 Task: Create new invoice with Date Opened :30-Apr-23, Select Customer: Jasmine Unique Chinese, Terms: Payment Term 2. Make invoice entry for item-1 with Date: 30-Apr-23, Description: Hershey's Candy Bar Milk Chocolate , Action: Material, Income Account: Income:Sales, Quantity: 2, Unit Price: 5, Discount %: 10. Make entry for item-2 with Date: 30-Apr-23, Description: Hey You Up Pillows Valentine's Day Card_x000D_
, Action: Material, Income Account: Income:Sales, Quantity: 1, Unit Price: 6.3, Discount %: 5. Make entry for item-3 with Date: 30-Apr-23, Description: Oreo Mini_x000D_
, Action: Material, Income Account: Income:Sales, Quantity: 1, Unit Price: 7.3, Discount %: 7. Write Notes: 'Looking forward to serving you again.'. Post Invoice with Post Date: 30-Apr-23, Post to Accounts: Assets:Accounts Receivable. Pay / Process Payment with Transaction Date: 15-May-23, Amount: 21.774, Transfer Account: Checking Account. Print Invoice, display notes by going to Option, then go to Display Tab and check 'Invoice Notes'.
Action: Mouse pressed left at (146, 29)
Screenshot: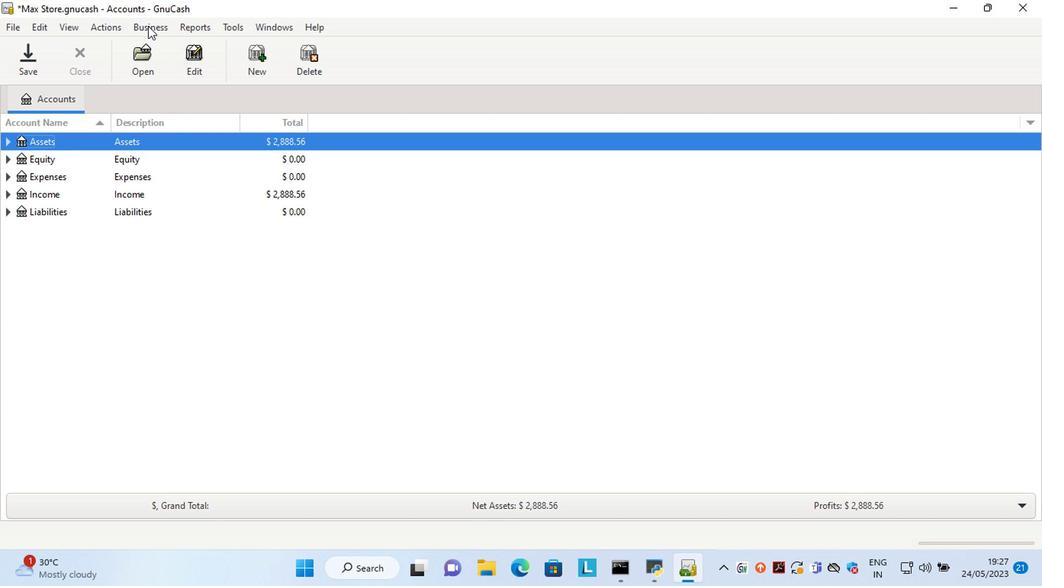 
Action: Mouse moved to (320, 105)
Screenshot: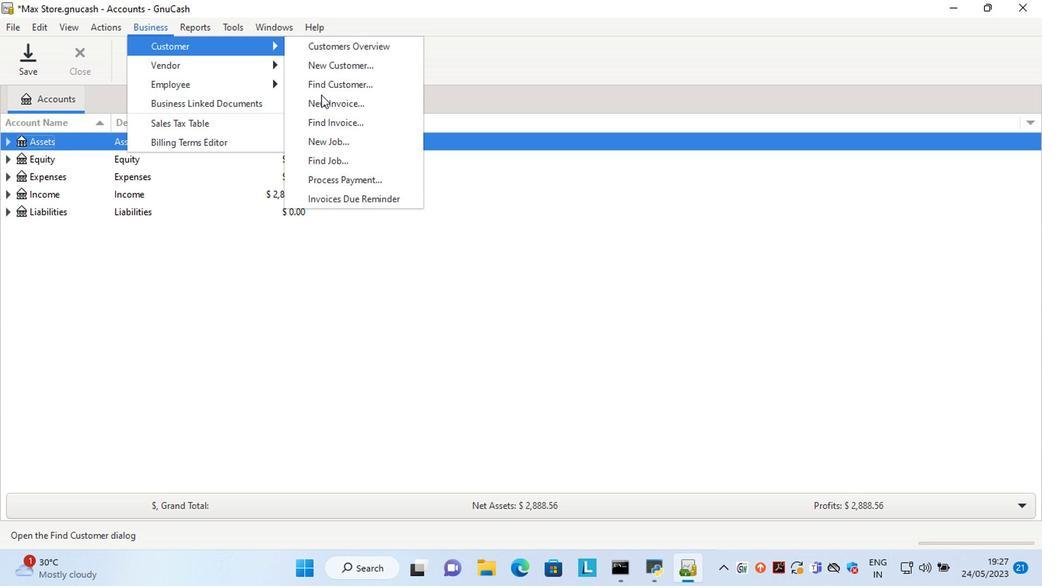 
Action: Mouse pressed left at (320, 105)
Screenshot: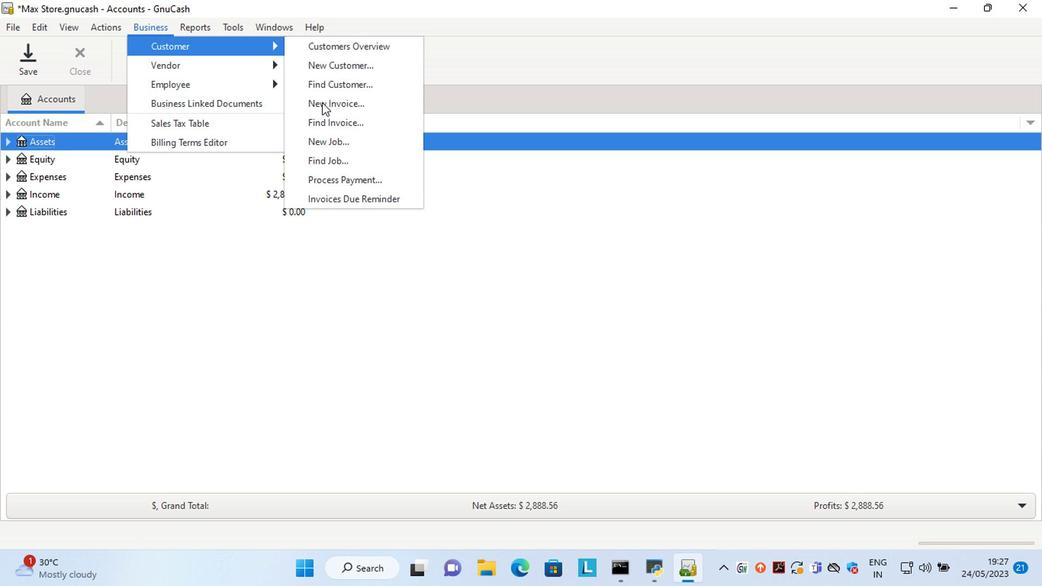 
Action: Mouse moved to (570, 233)
Screenshot: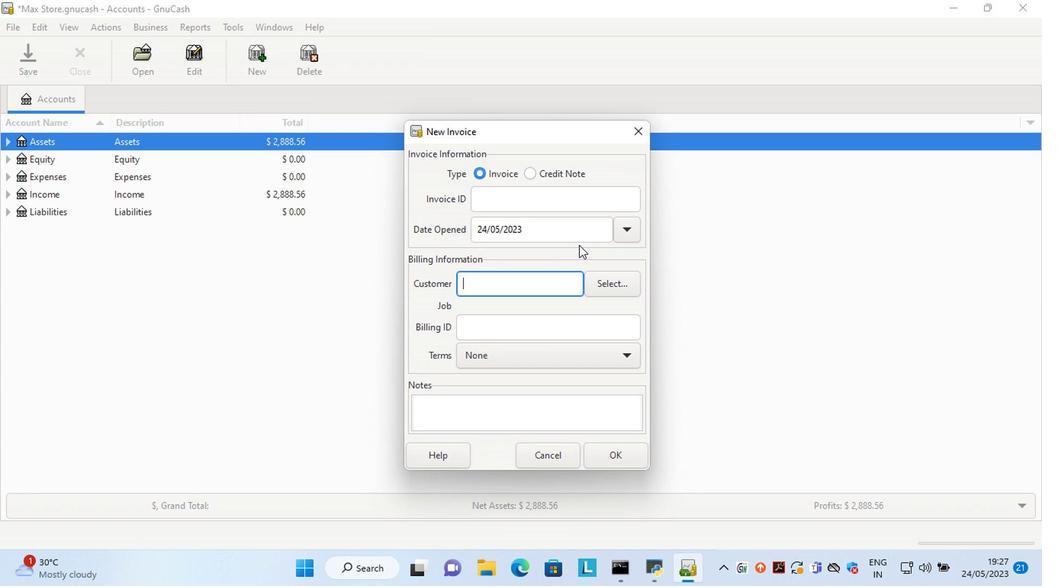 
Action: Mouse pressed left at (570, 233)
Screenshot: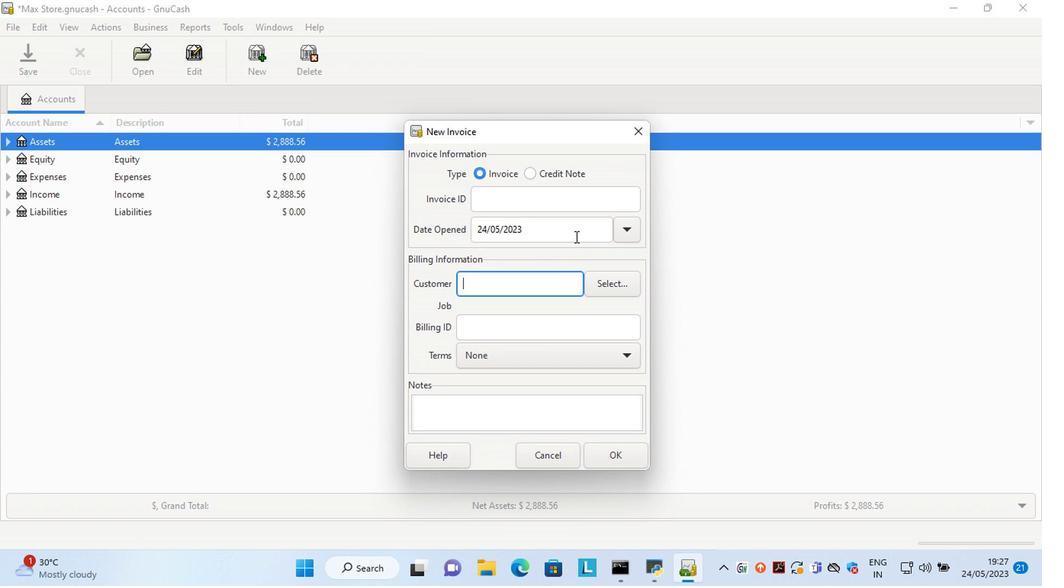 
Action: Key pressed <Key.left><Key.left><Key.left><Key.left><Key.left><Key.left><Key.left><Key.left><Key.left><Key.left><Key.left><Key.left><Key.left><Key.left><Key.left><Key.delete><Key.delete>30<Key.right><Key.right><Key.delete>4
Screenshot: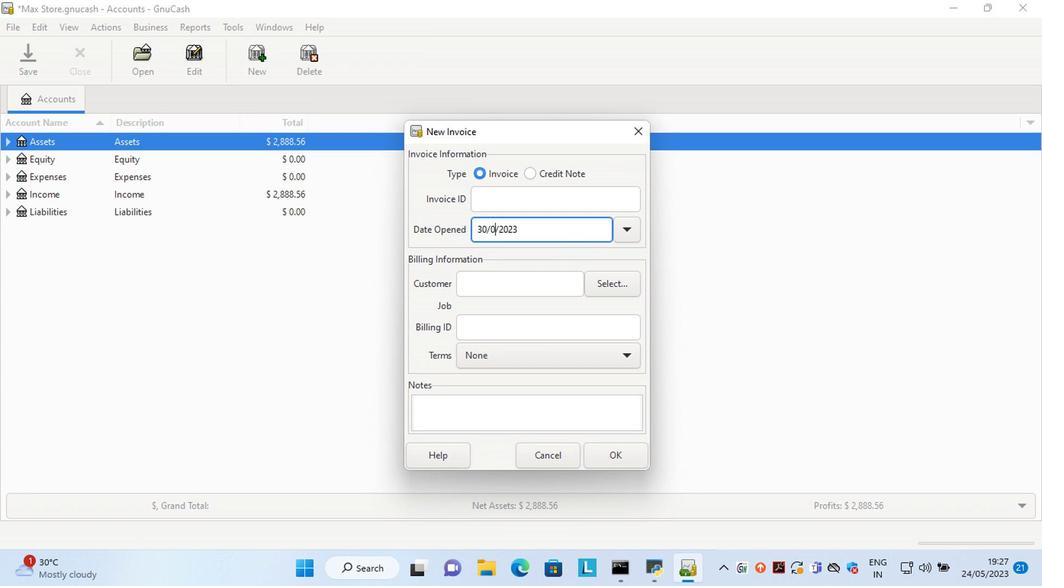 
Action: Mouse moved to (619, 284)
Screenshot: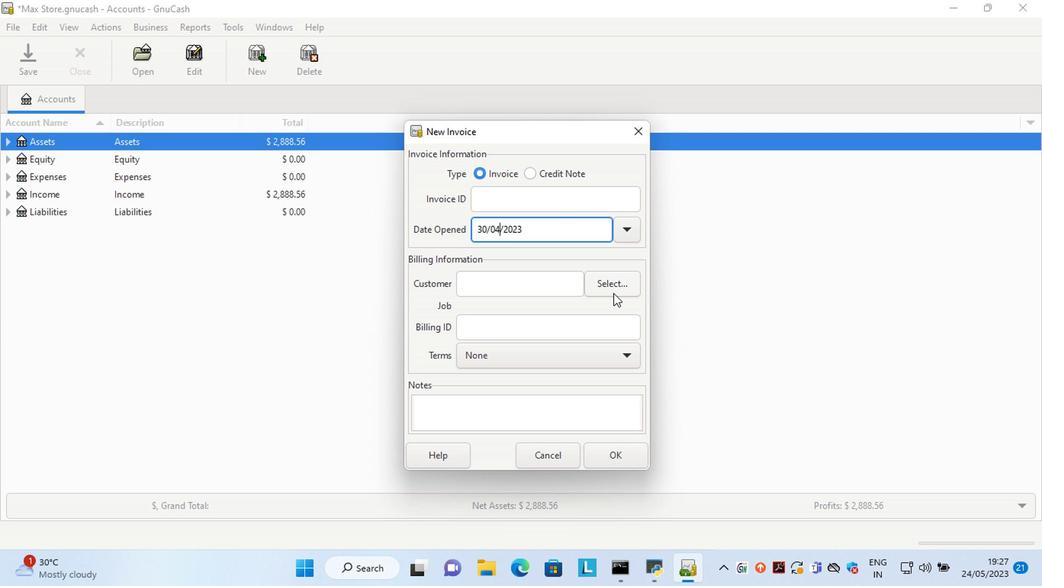 
Action: Mouse pressed left at (619, 284)
Screenshot: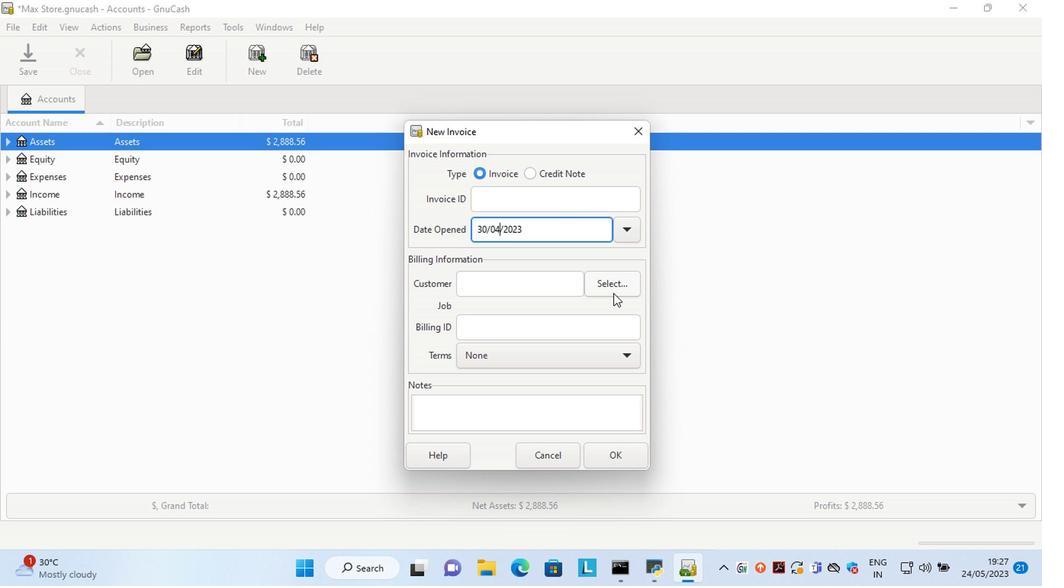 
Action: Mouse moved to (546, 265)
Screenshot: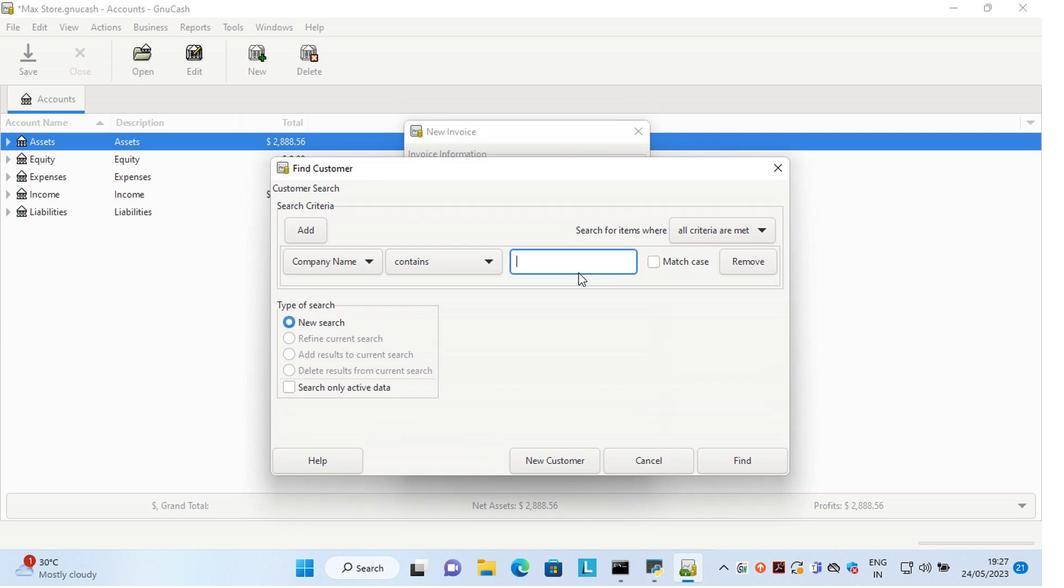 
Action: Mouse pressed left at (546, 265)
Screenshot: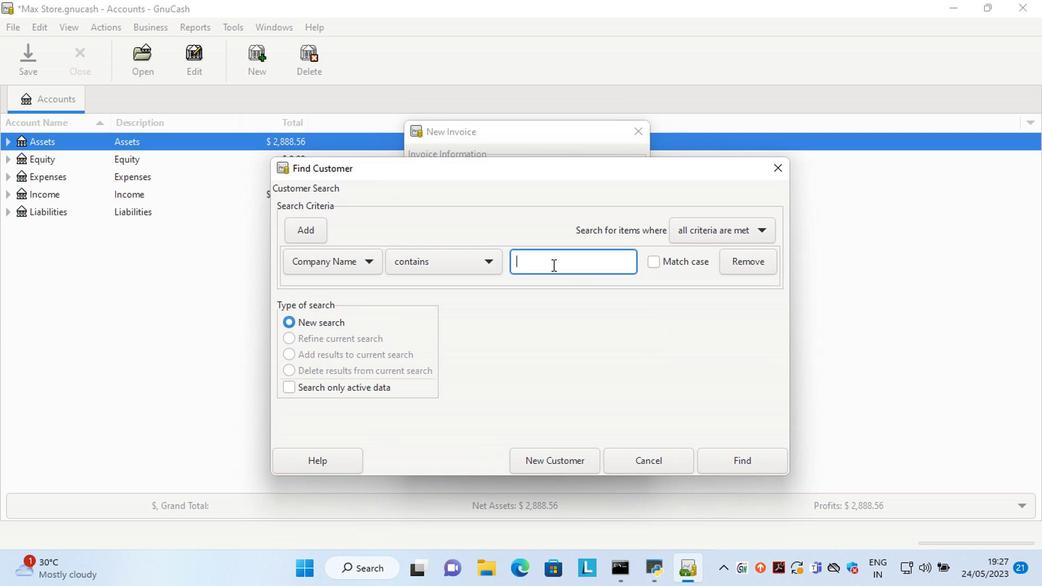
Action: Key pressed <Key.shift><Key.shift><Key.shift><Key.shift>Jasmine
Screenshot: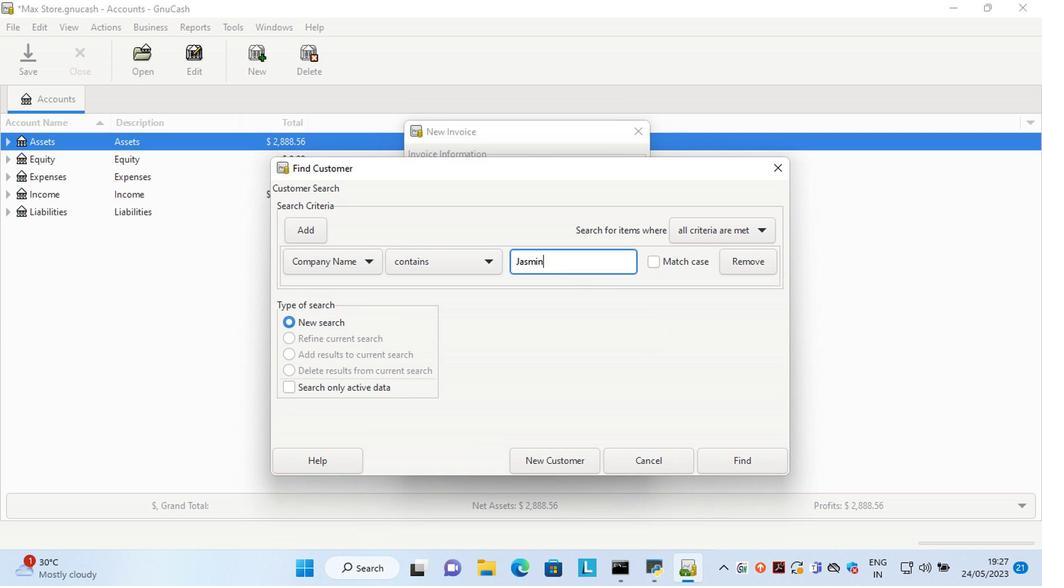 
Action: Mouse moved to (732, 461)
Screenshot: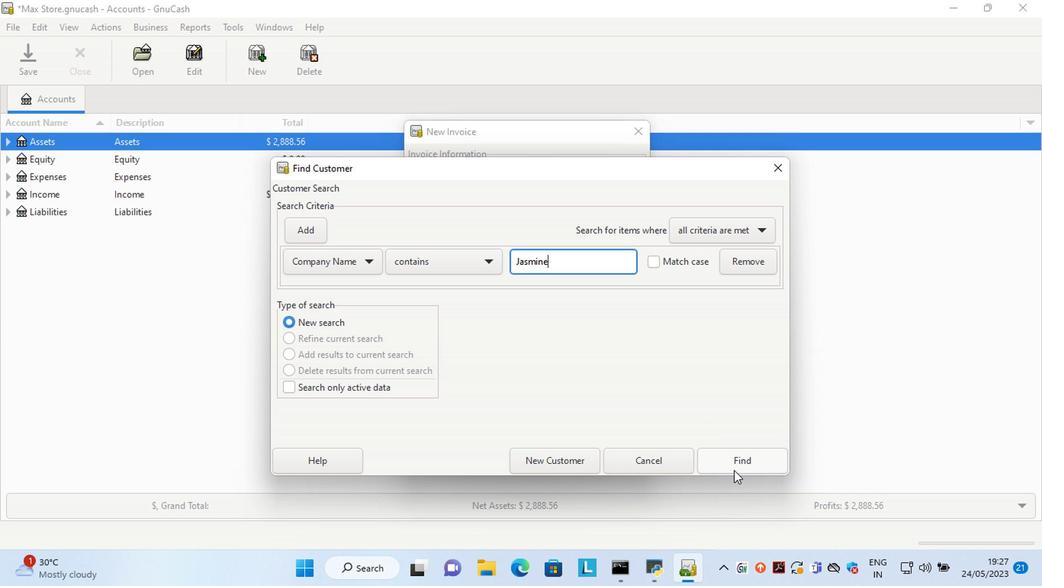 
Action: Mouse pressed left at (732, 461)
Screenshot: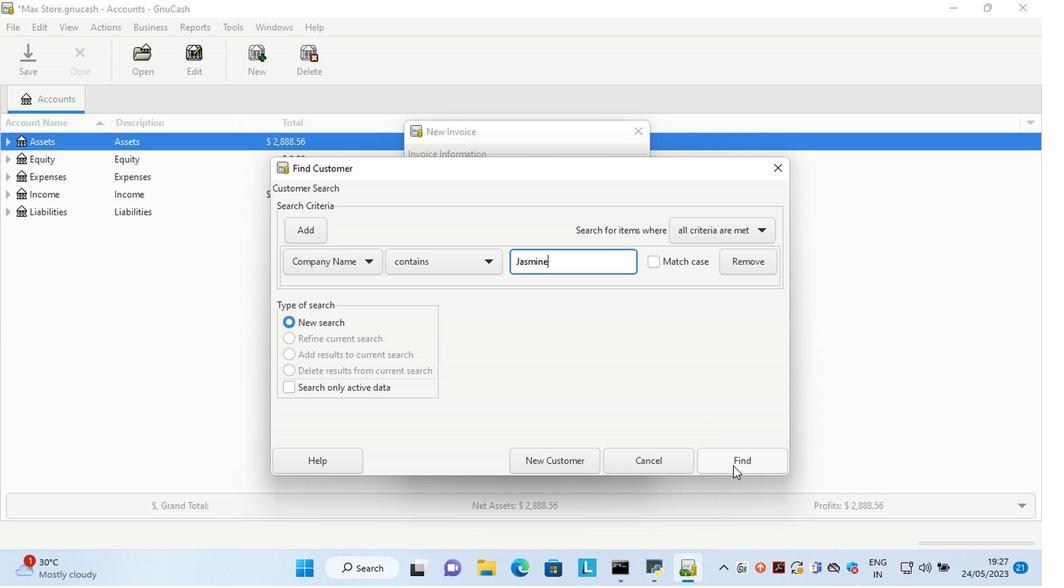 
Action: Mouse moved to (555, 306)
Screenshot: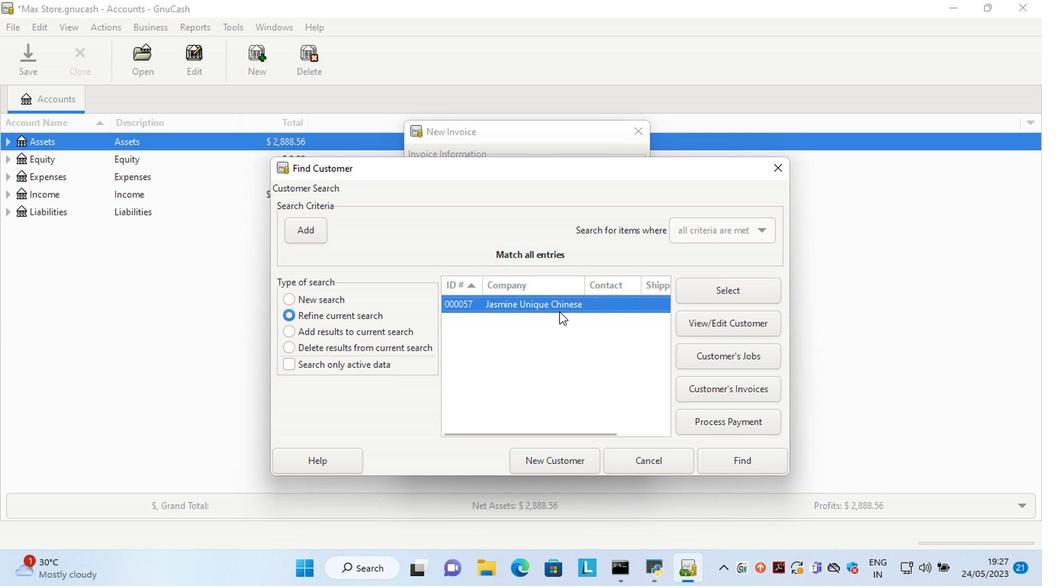 
Action: Mouse pressed left at (555, 306)
Screenshot: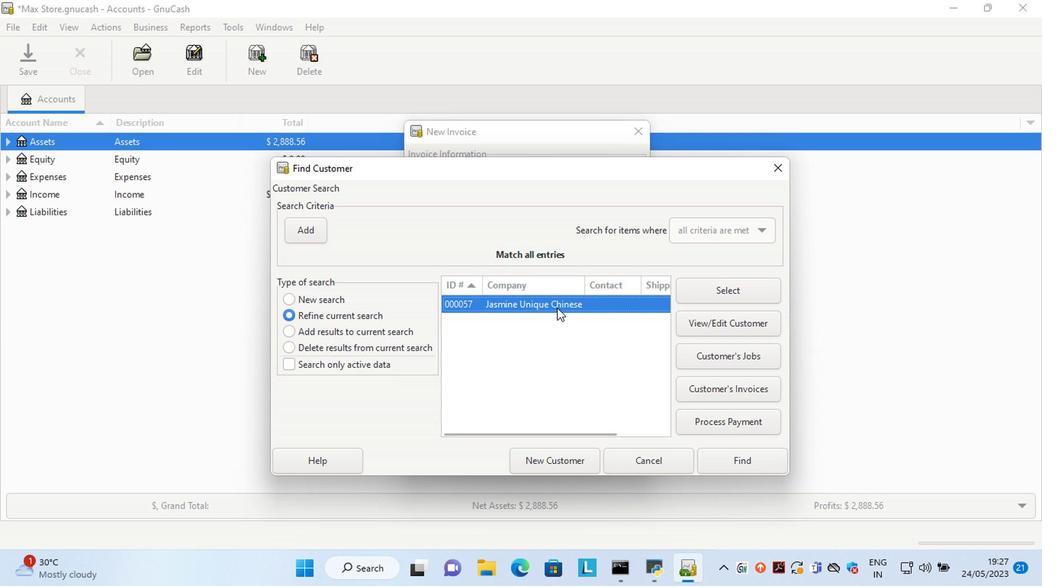 
Action: Mouse pressed left at (555, 306)
Screenshot: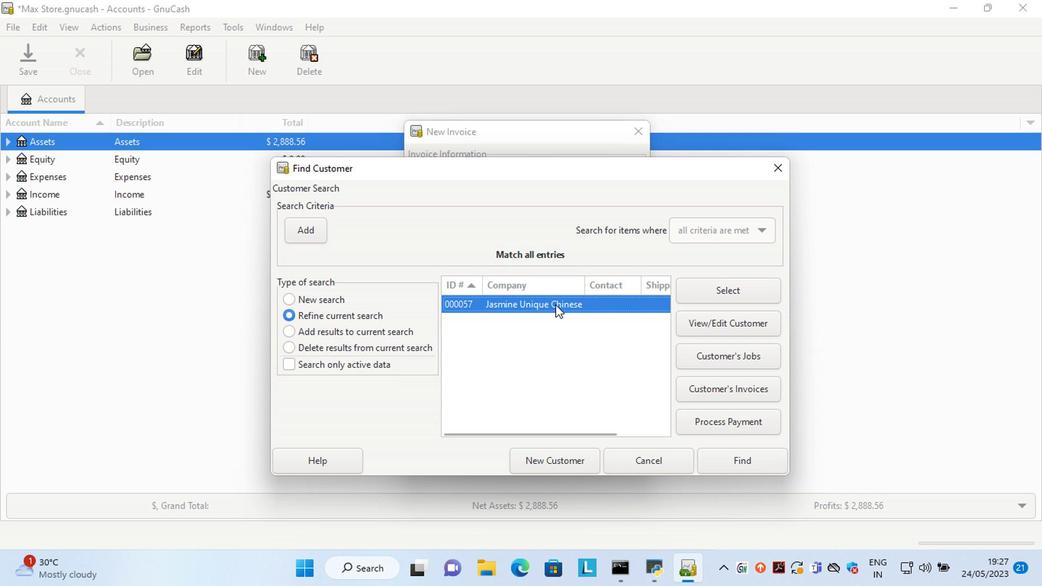 
Action: Mouse moved to (529, 369)
Screenshot: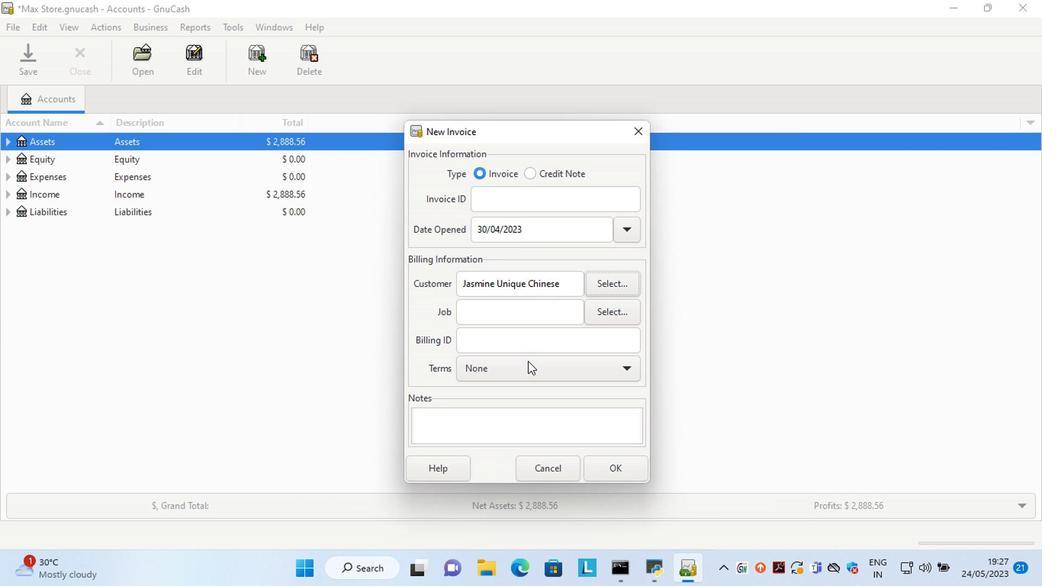 
Action: Mouse pressed left at (529, 369)
Screenshot: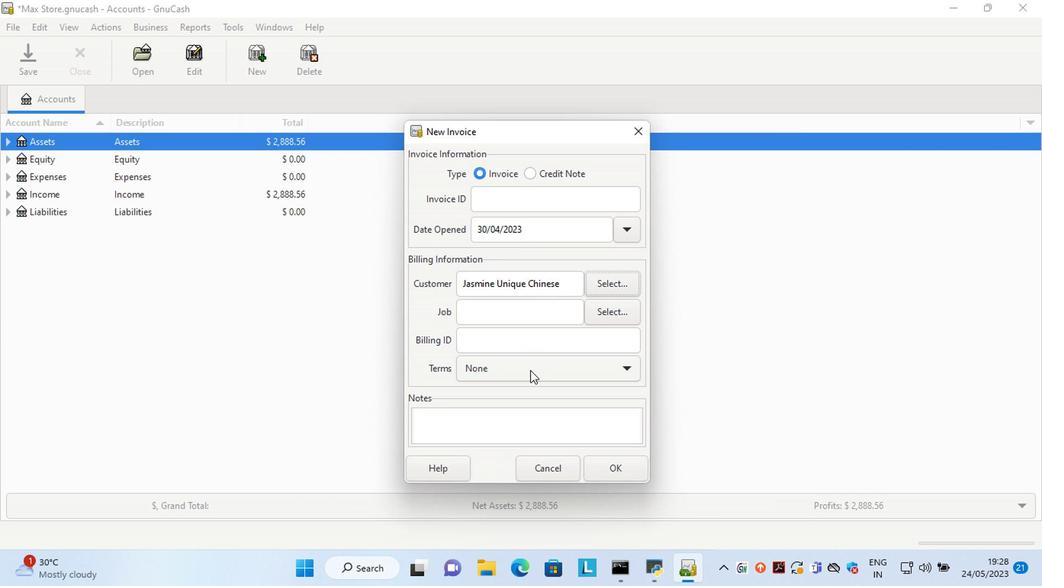 
Action: Mouse moved to (517, 418)
Screenshot: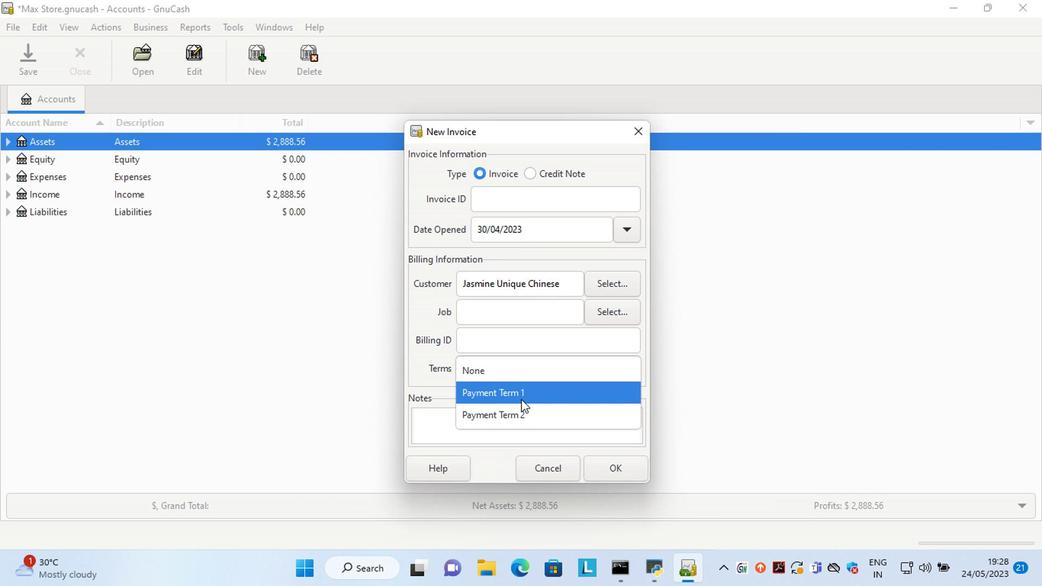 
Action: Mouse pressed left at (517, 418)
Screenshot: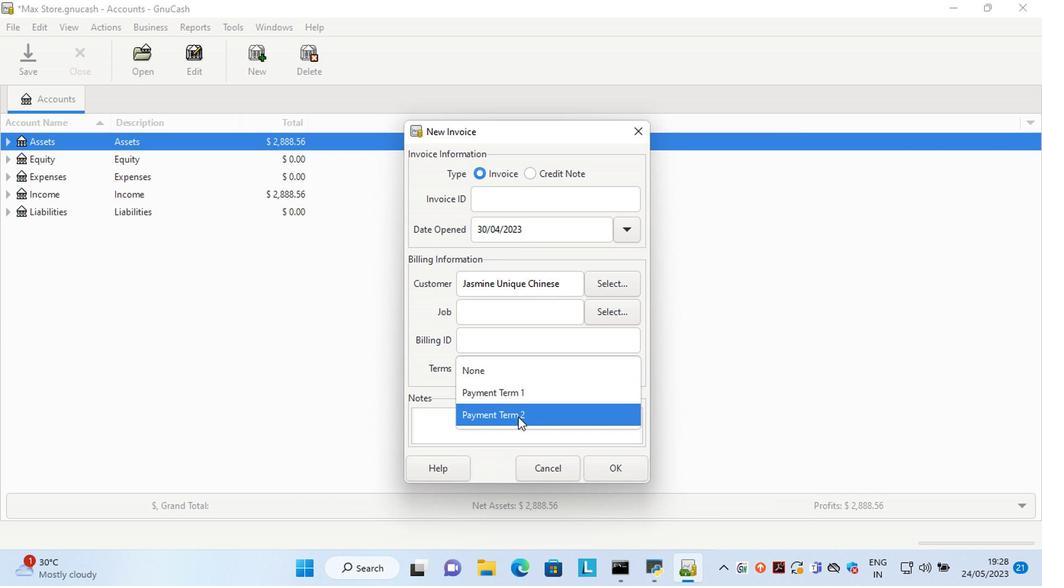 
Action: Mouse moved to (599, 463)
Screenshot: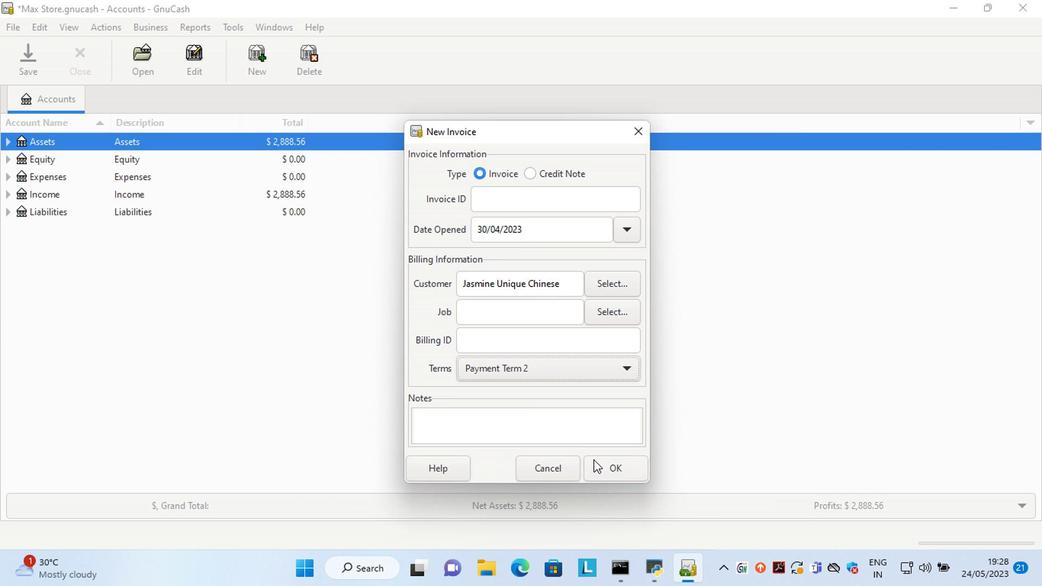 
Action: Mouse pressed left at (599, 463)
Screenshot: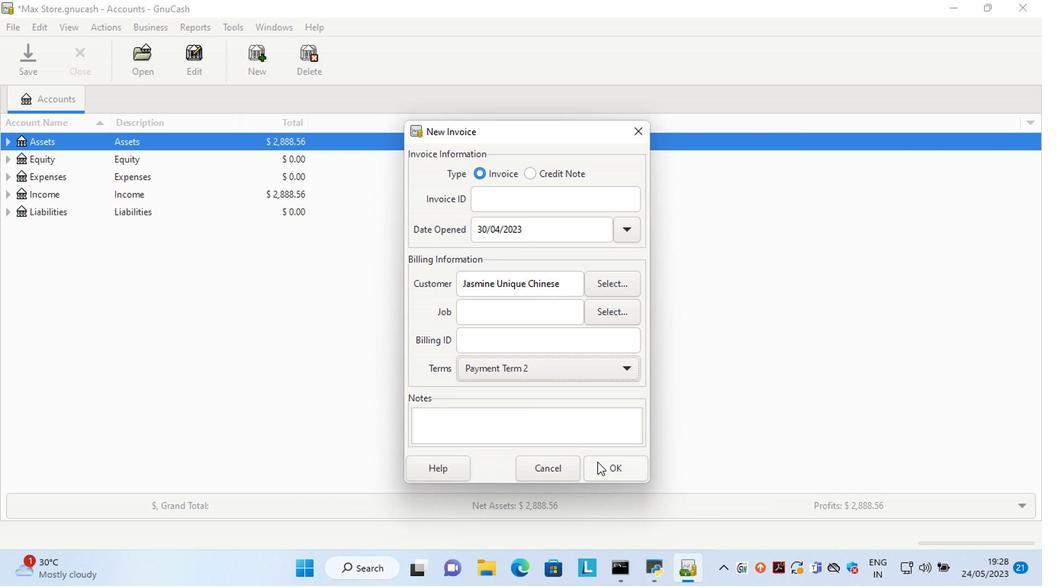 
Action: Mouse moved to (332, 355)
Screenshot: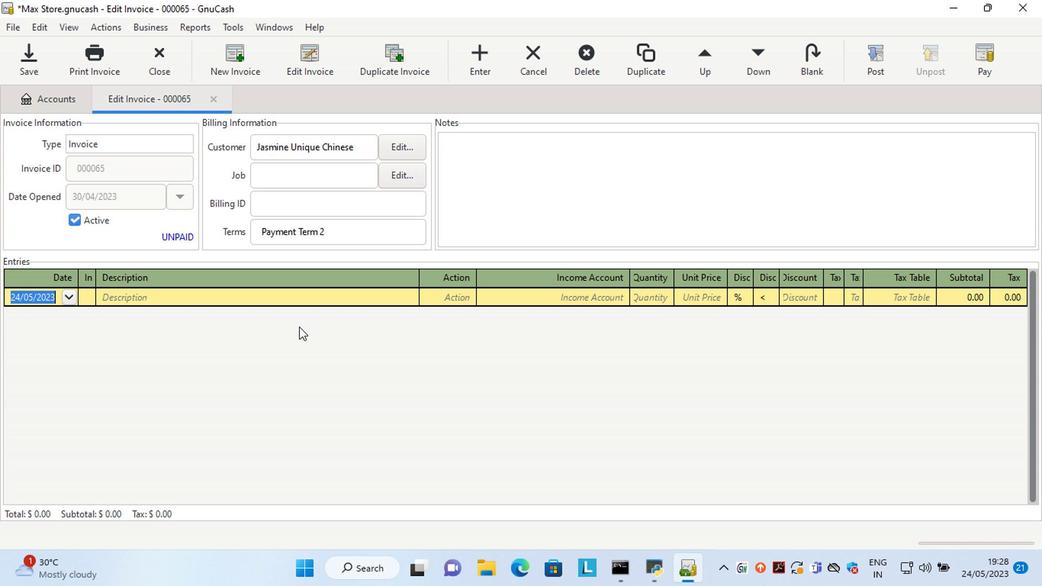 
Action: Key pressed <Key.left><Key.delete>
Screenshot: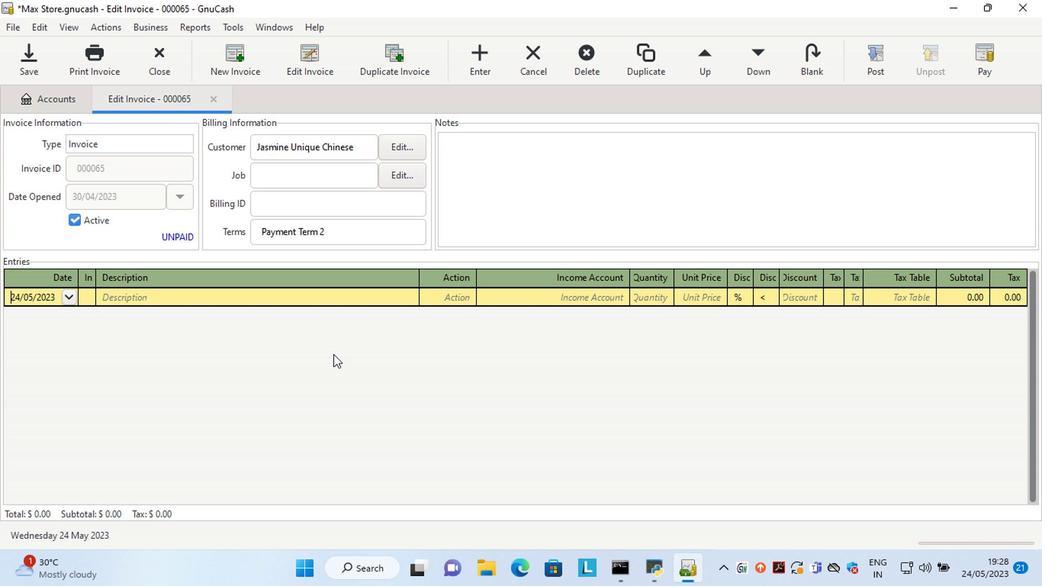 
Action: Mouse moved to (333, 355)
Screenshot: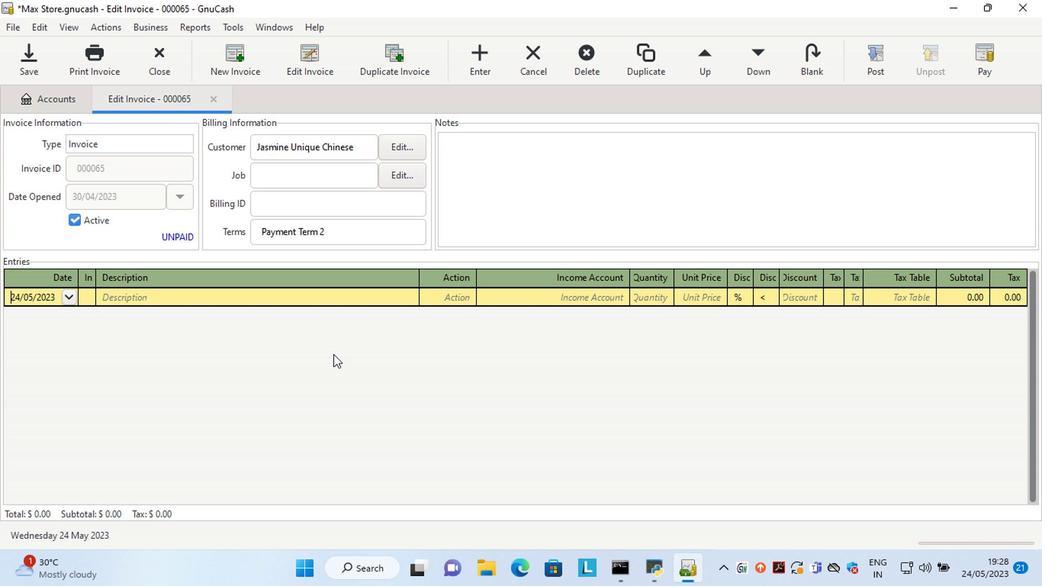 
Action: Key pressed <Key.delete>30<Key.right><Key.right><Key.delete>4<Key.tab><Key.shift>Hershey's<Key.space><Key.shift>Candy<Key.space><Key.shift>Bar<Key.space><Key.shift>Milk<Key.space><Key.shift>Chocolate<Key.tab>ma<Key.tab>sale<Key.tab>2<Key.tab>5<Key.tab>
Screenshot: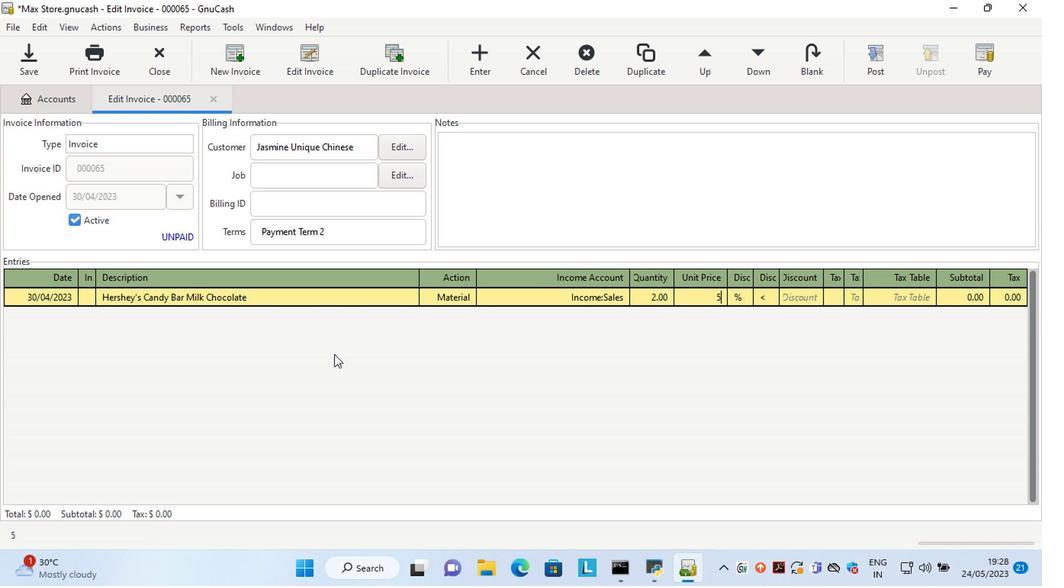 
Action: Mouse moved to (760, 301)
Screenshot: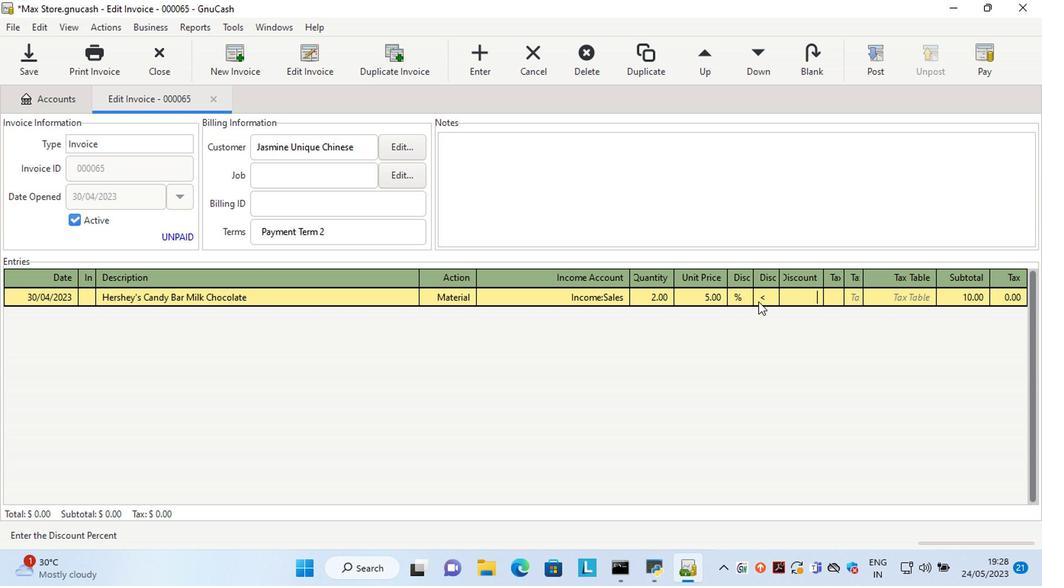 
Action: Mouse pressed left at (760, 301)
Screenshot: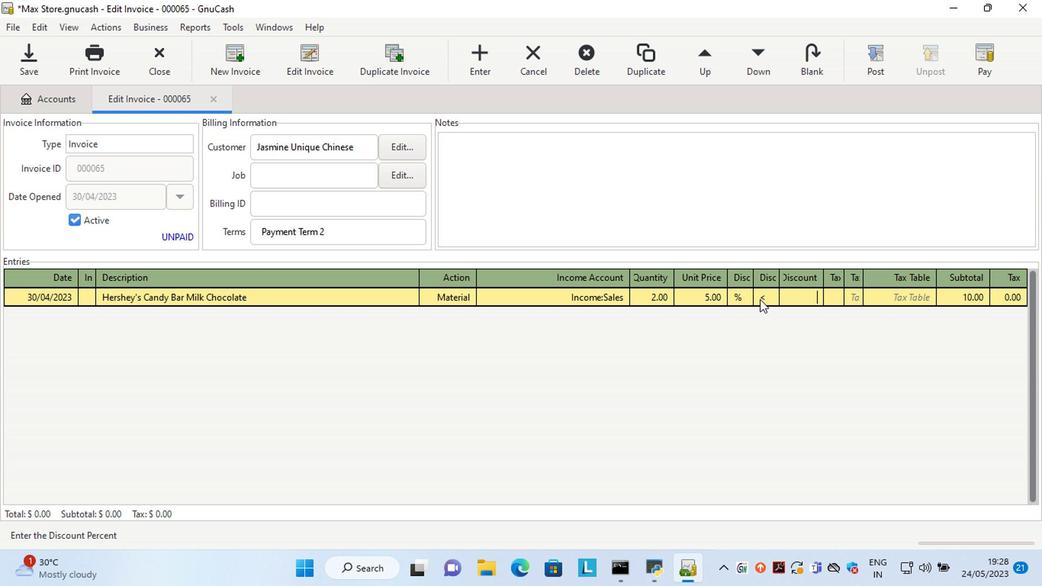 
Action: Mouse moved to (803, 299)
Screenshot: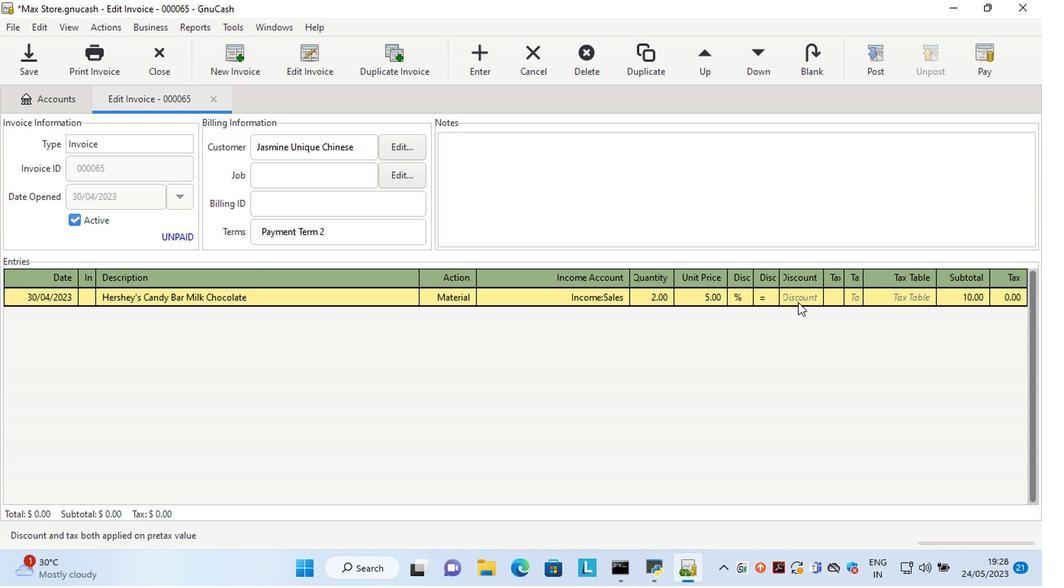 
Action: Mouse pressed left at (803, 299)
Screenshot: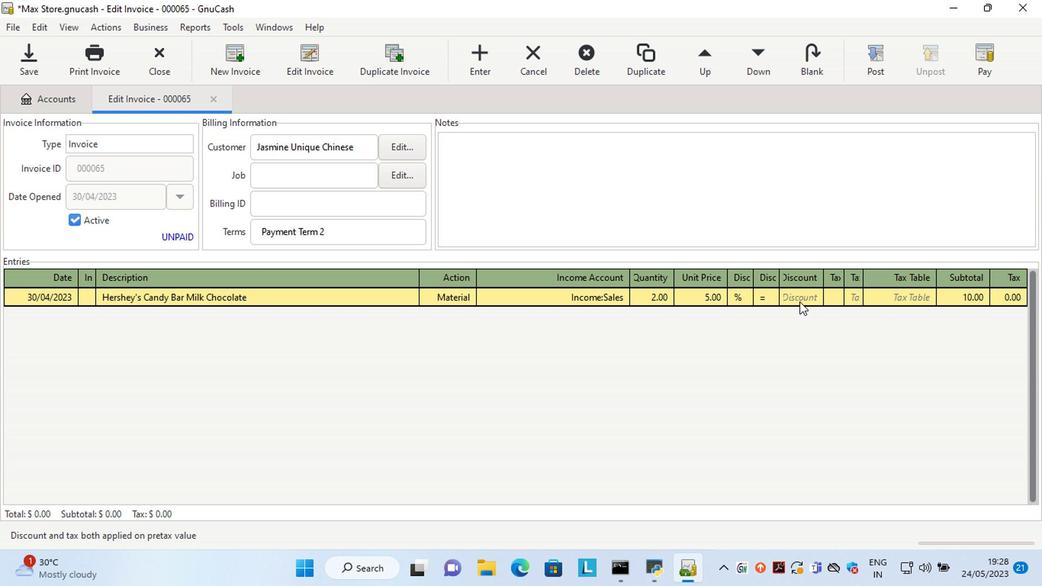 
Action: Key pressed 10<Key.tab><Key.tab><Key.shift>Hey<Key.space><Key.shift>You<Key.space><Key.shift>Up<Key.space><Key.shift>Pillows<Key.space><Key.shift>Valentine's<Key.space><Key.shift>Day<Key.space><Key.shift>Card<Key.tab>ma<Key.tab>in<Key.backspace><Key.backspace><Key.backspace>sale<Key.tab>1<Key.tab>6.30<Key.tab>
Screenshot: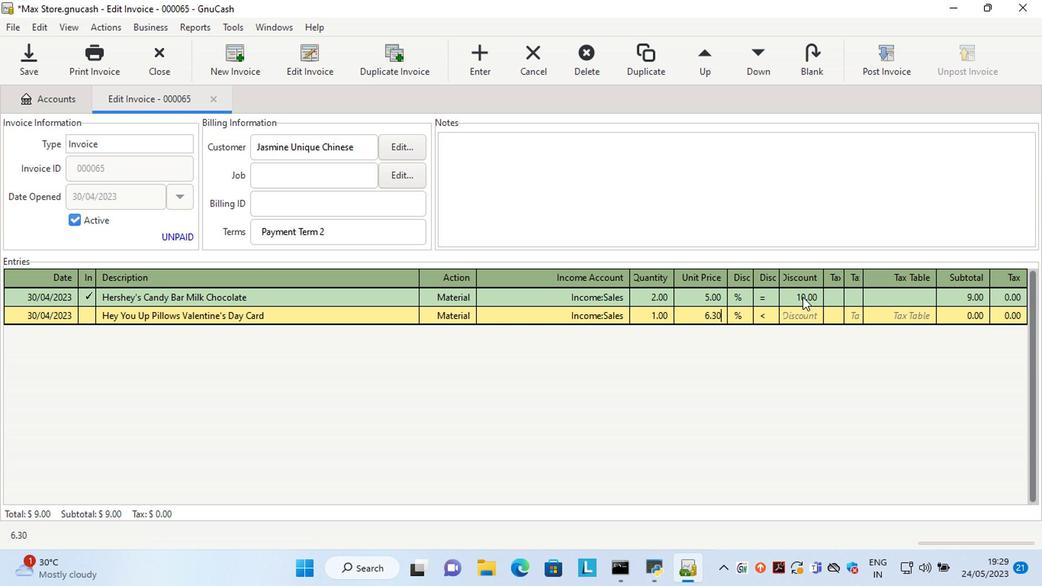 
Action: Mouse moved to (770, 316)
Screenshot: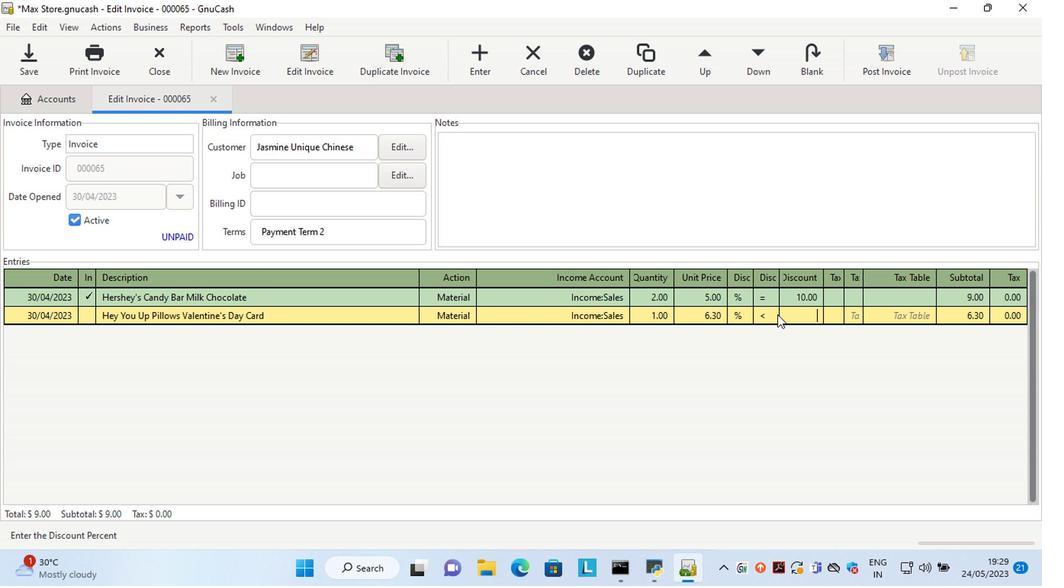 
Action: Mouse pressed left at (770, 316)
Screenshot: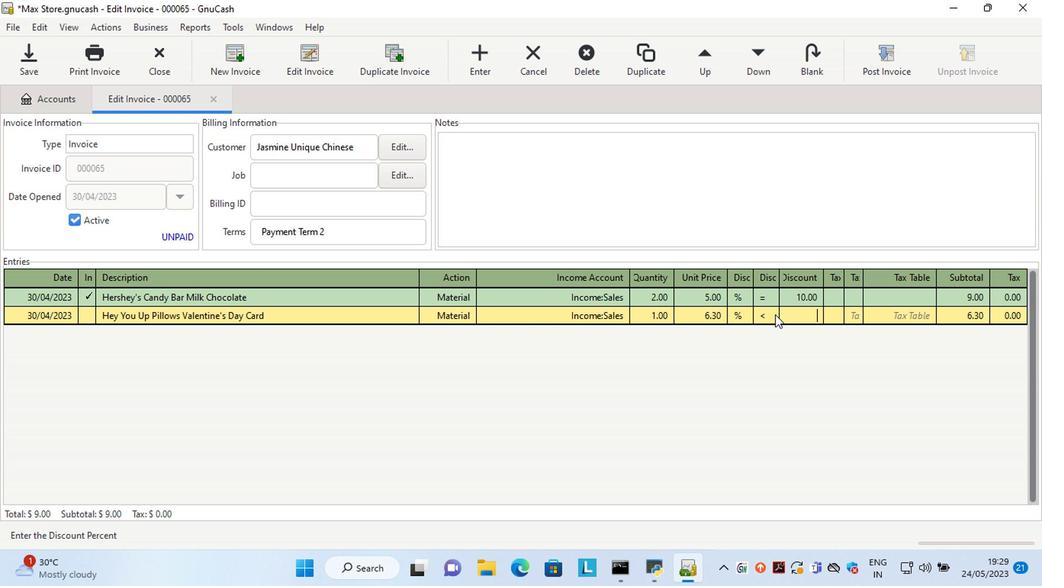
Action: Mouse moved to (796, 313)
Screenshot: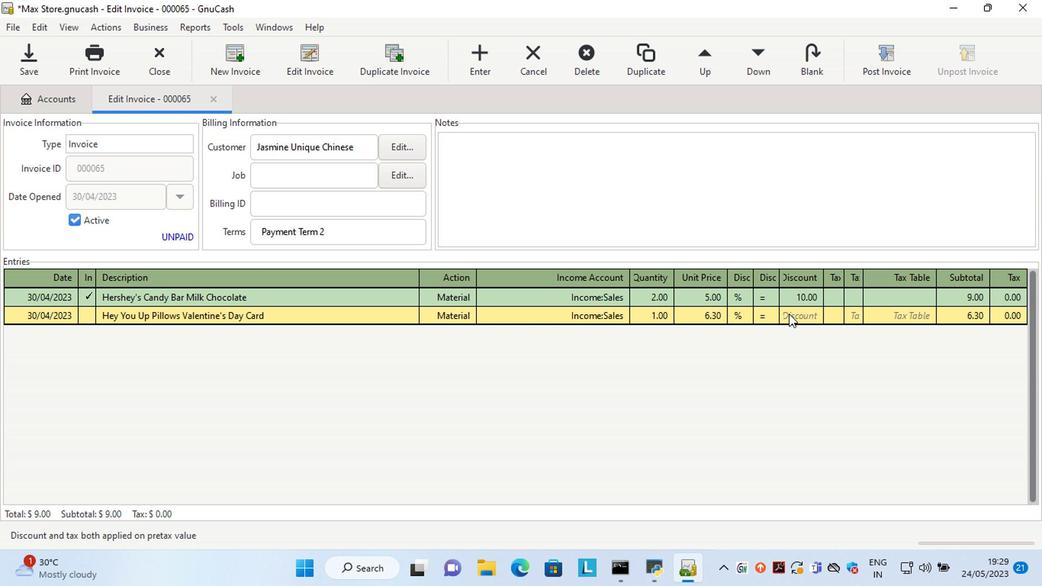 
Action: Mouse pressed left at (796, 313)
Screenshot: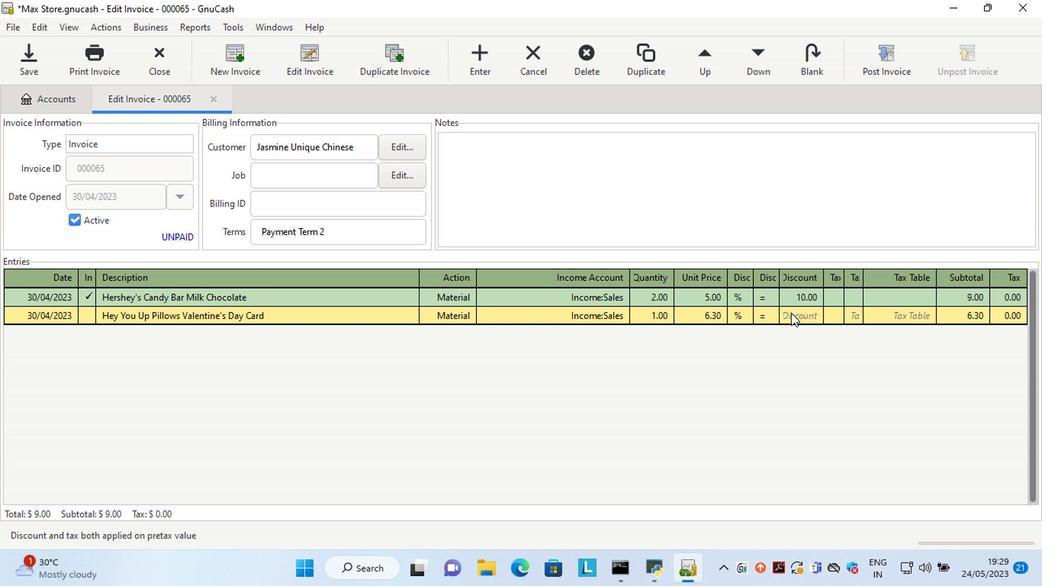 
Action: Key pressed 5<Key.tab><Key.tab><Key.shift>Oreo<Key.space><Key.shift>Mini<Key.tab>ma<Key.tab>sale<Key.tab>1<Key.tab>7.3<Key.tab>
Screenshot: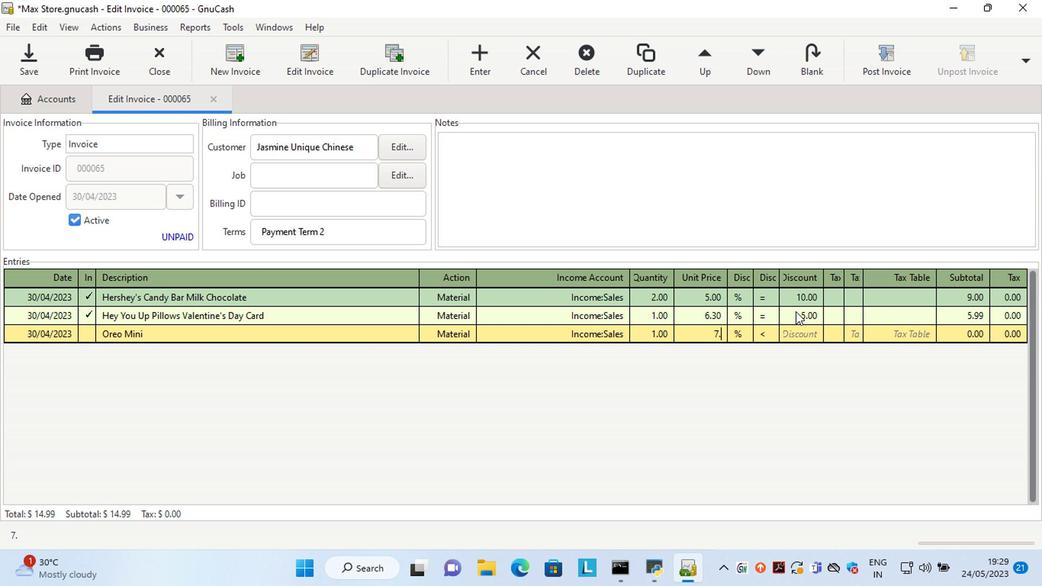 
Action: Mouse moved to (769, 339)
Screenshot: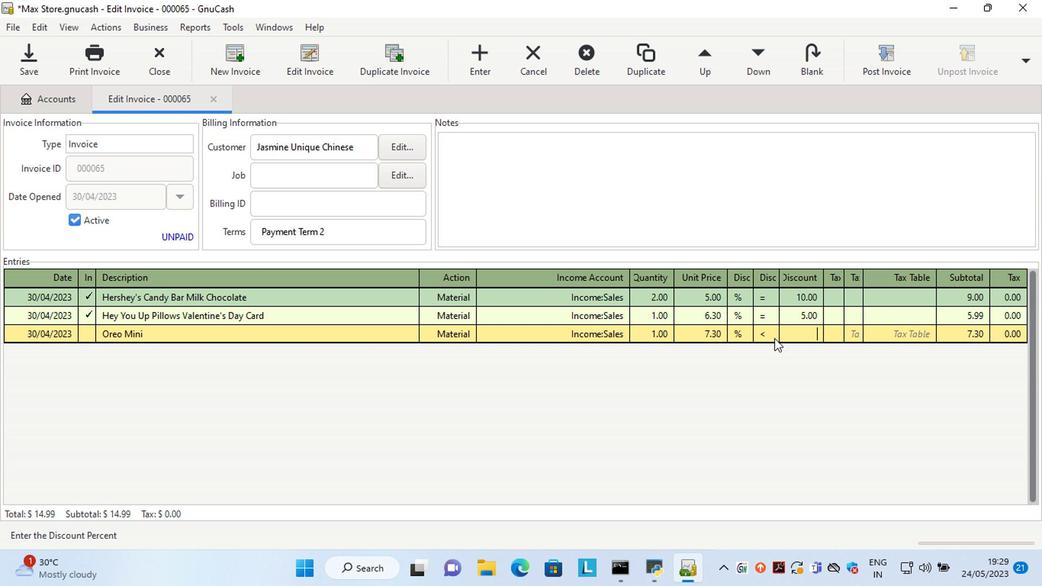 
Action: Mouse pressed left at (769, 339)
Screenshot: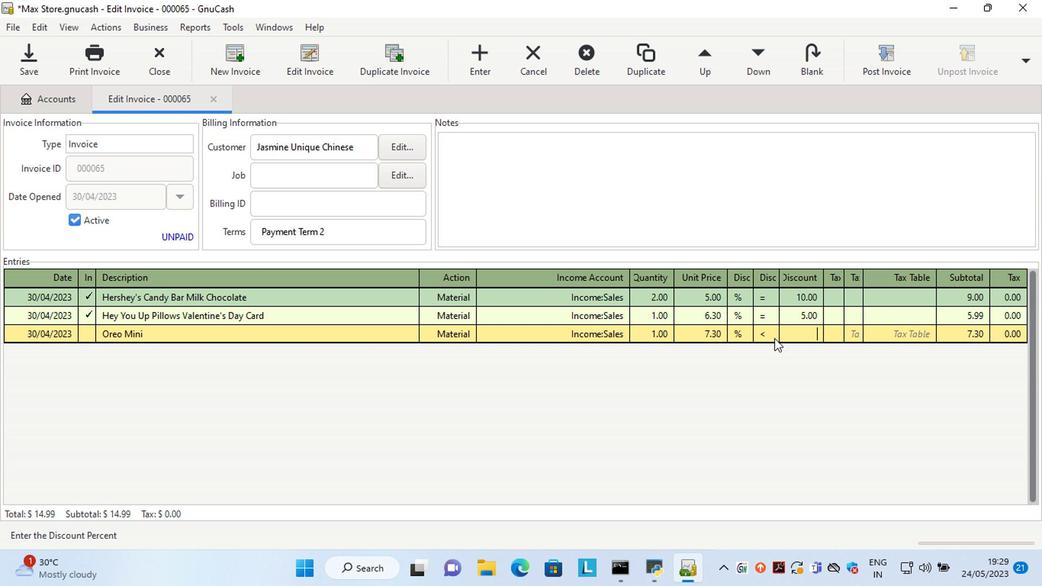 
Action: Mouse moved to (787, 332)
Screenshot: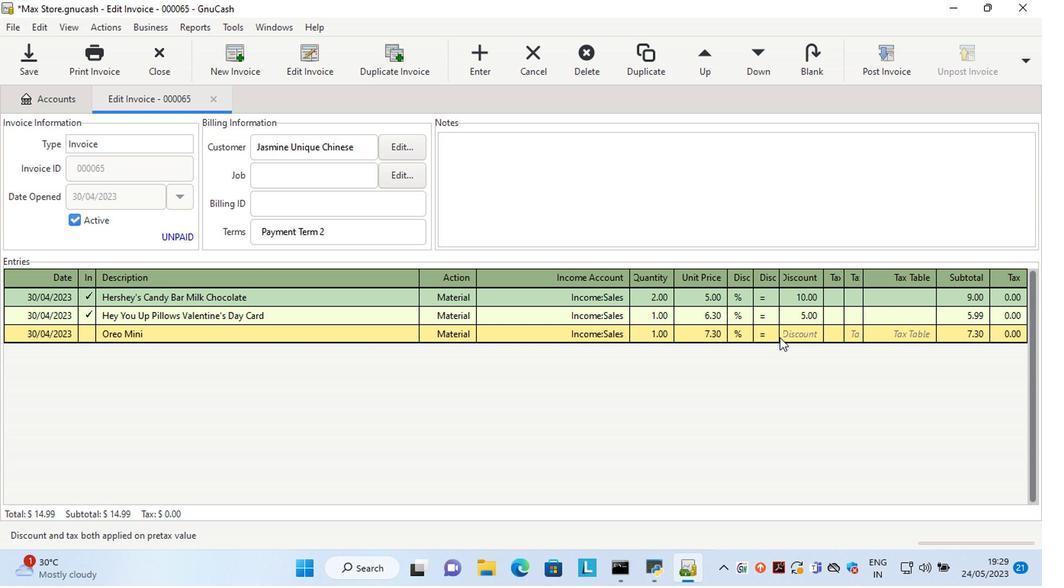 
Action: Mouse pressed left at (787, 332)
Screenshot: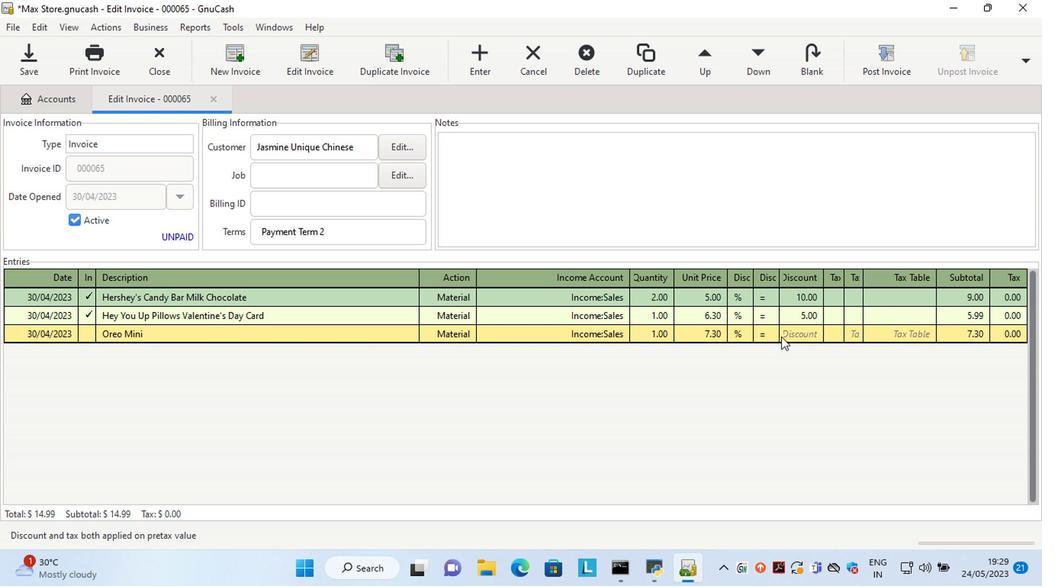 
Action: Key pressed 7<Key.tab>
Screenshot: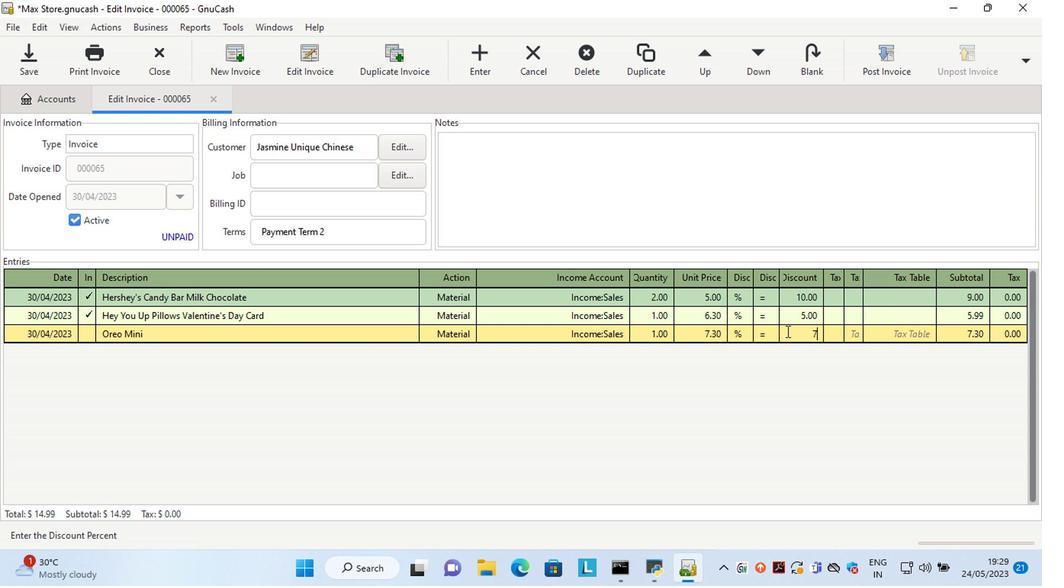 
Action: Mouse moved to (505, 183)
Screenshot: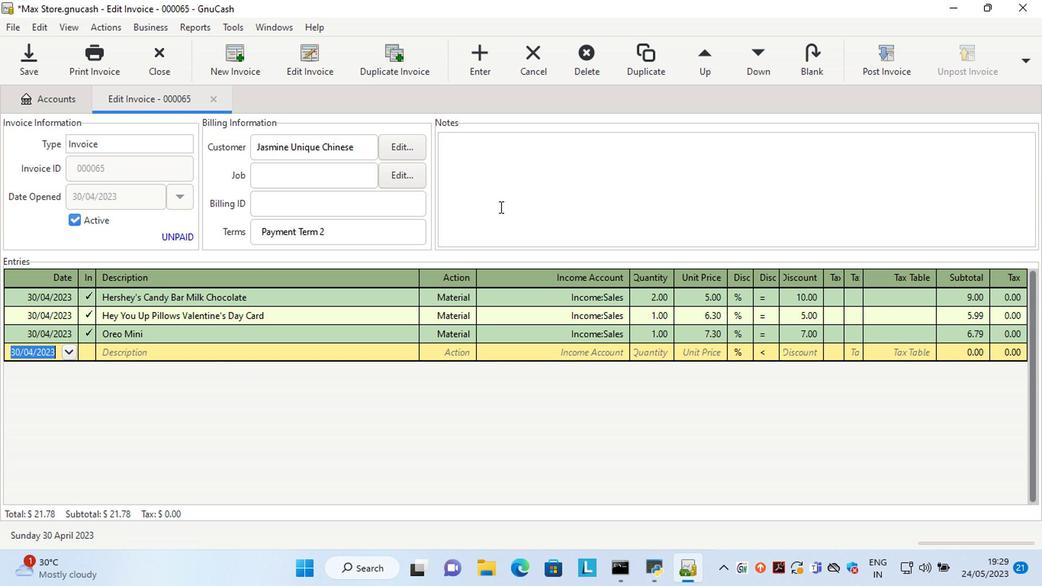 
Action: Mouse pressed left at (505, 183)
Screenshot: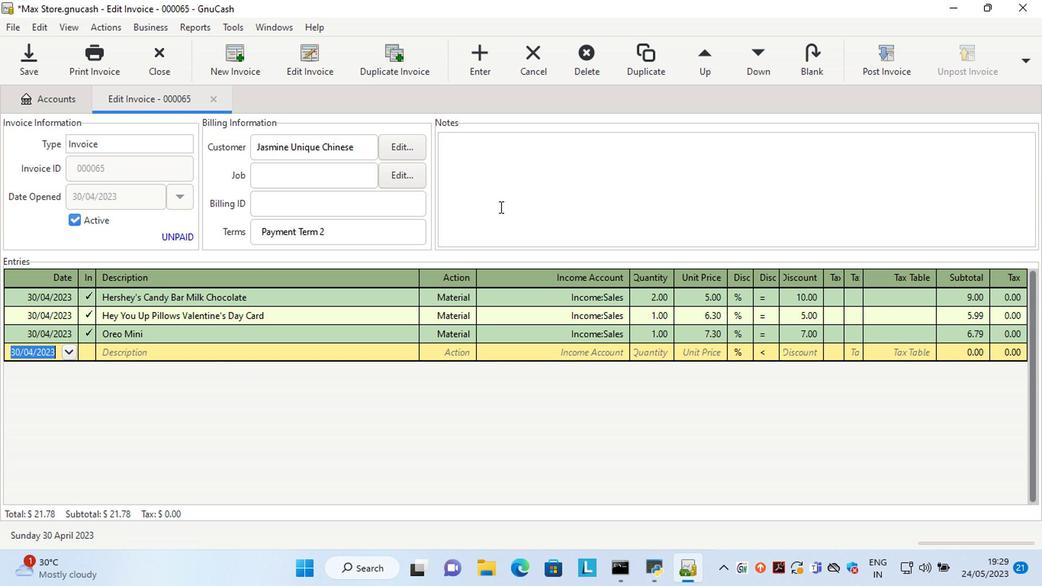 
Action: Key pressed <Key.shift>Looking<Key.space>forwad<Key.backspace>rd<Key.space>to<Key.space>serving<Key.space>you<Key.space>again.
Screenshot: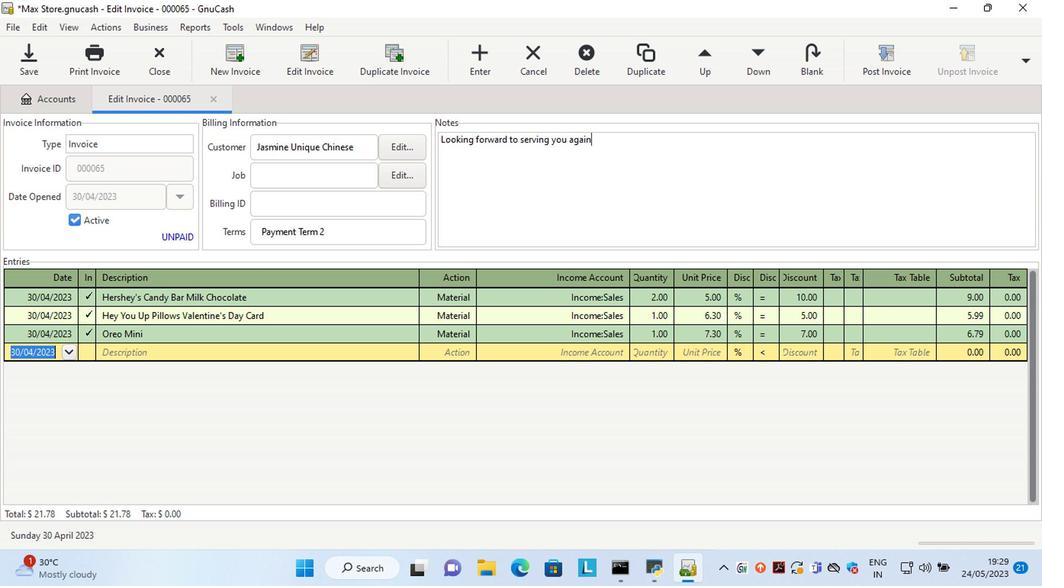 
Action: Mouse moved to (890, 67)
Screenshot: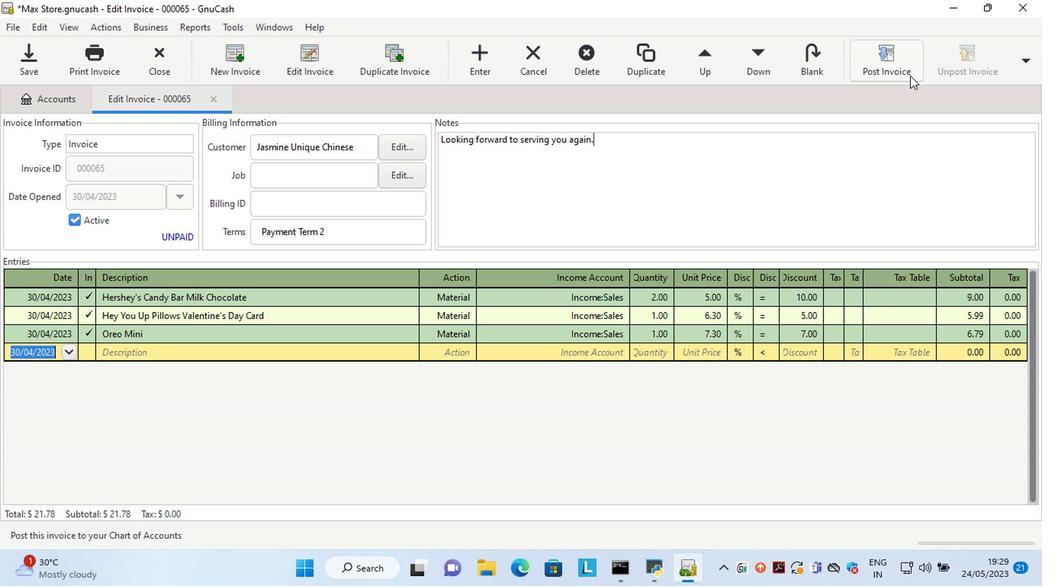 
Action: Mouse pressed left at (890, 67)
Screenshot: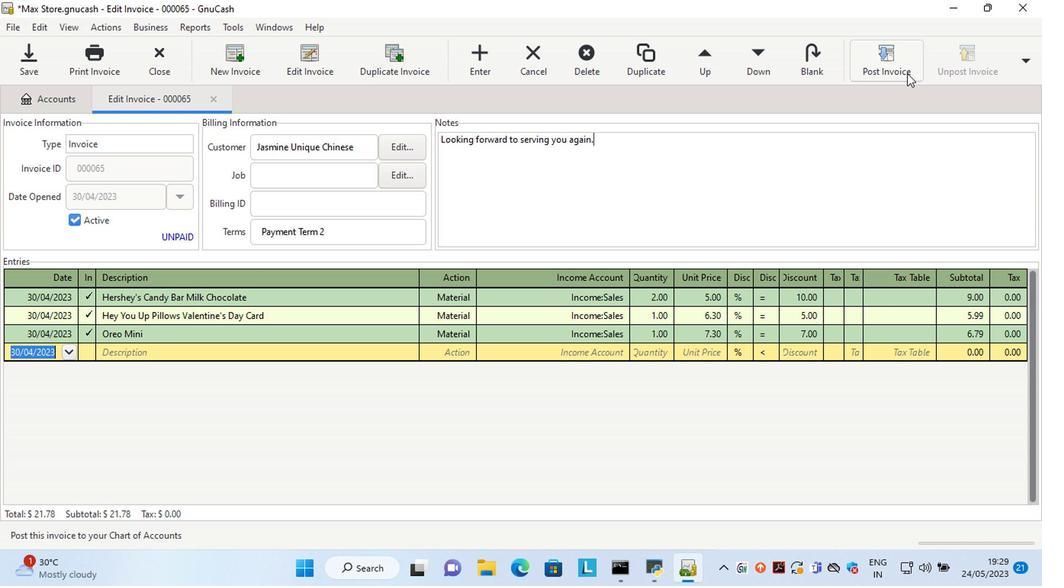 
Action: Mouse moved to (541, 248)
Screenshot: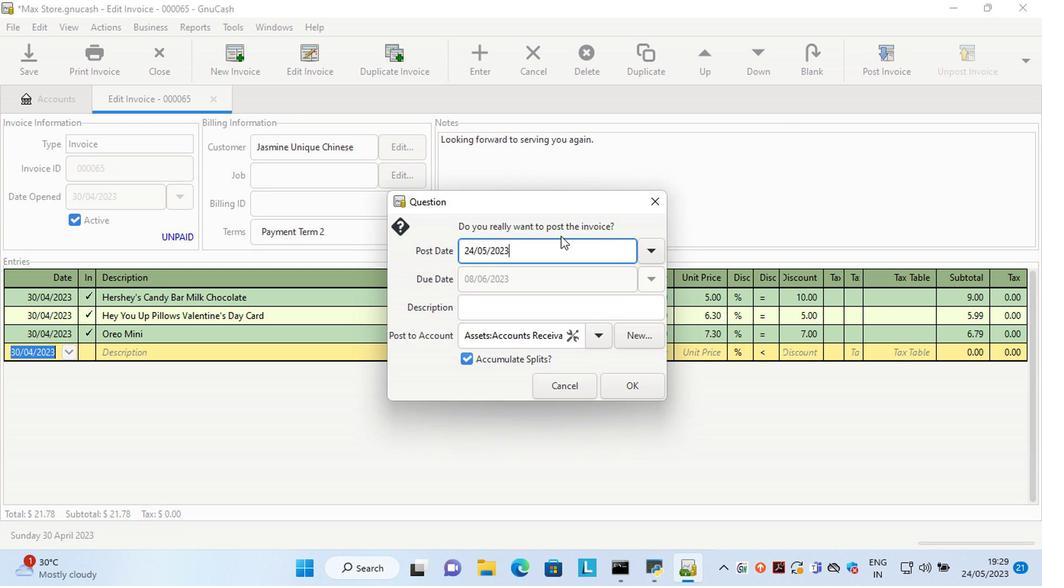
Action: Mouse pressed left at (541, 248)
Screenshot: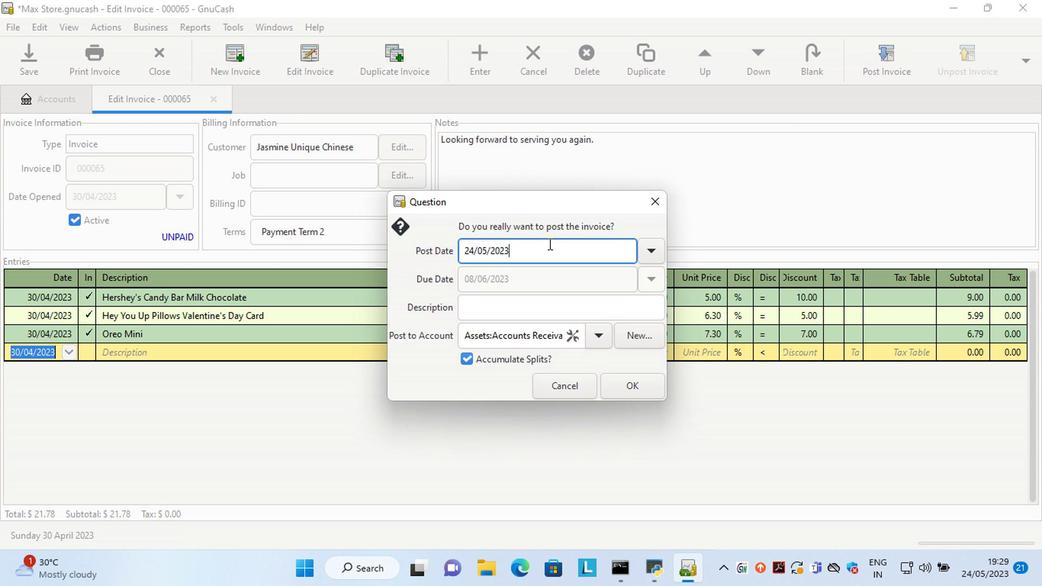 
Action: Key pressed <Key.left><Key.left><Key.left><Key.left><Key.left><Key.left><Key.left><Key.left><Key.left><Key.left><Key.left><Key.left><Key.left><Key.left><Key.left><Key.left><Key.delete><Key.delete>30<Key.right><Key.right><Key.delete>4
Screenshot: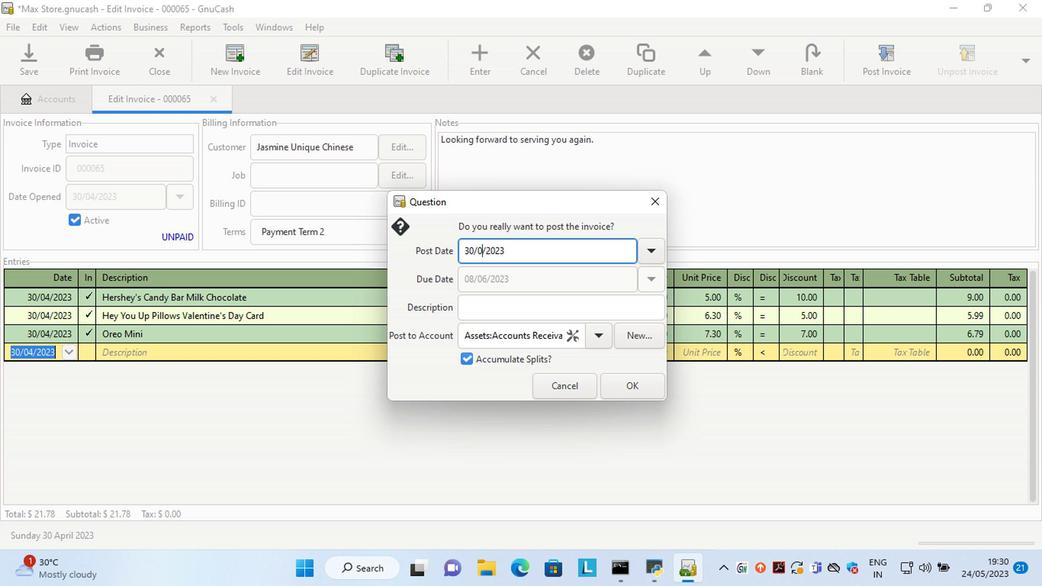 
Action: Mouse moved to (618, 388)
Screenshot: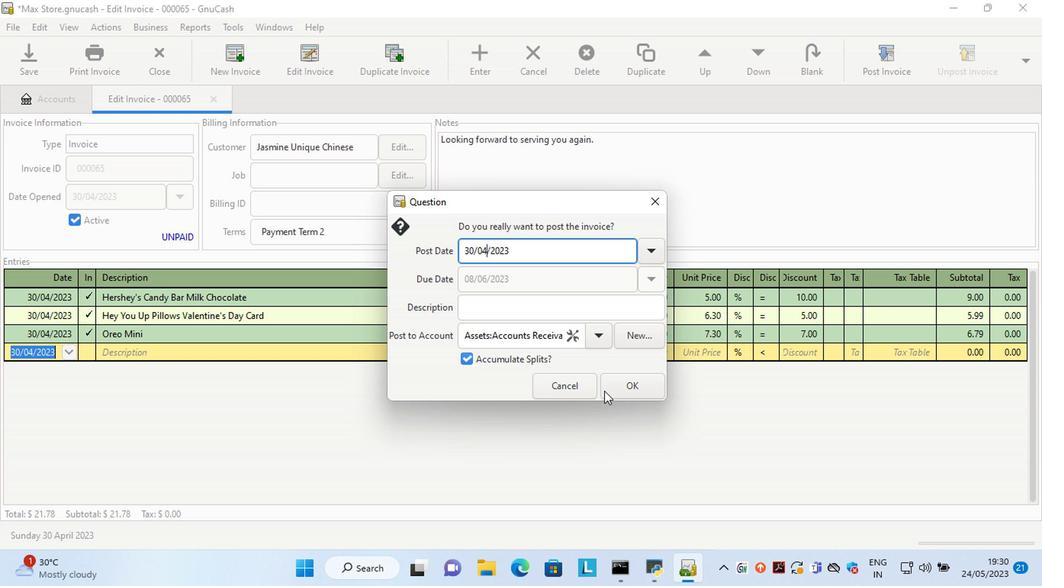 
Action: Mouse pressed left at (618, 388)
Screenshot: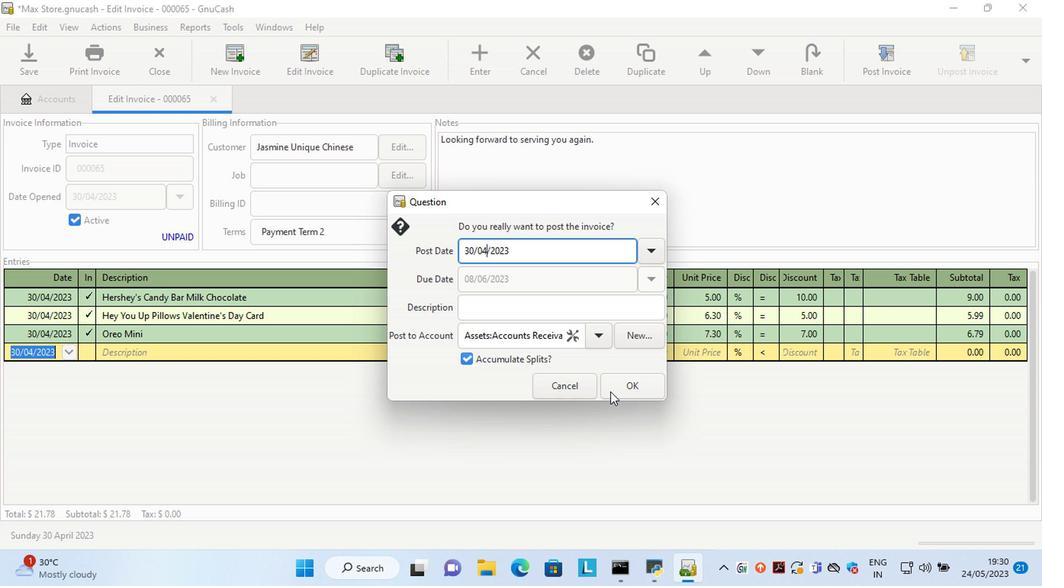 
Action: Mouse moved to (979, 62)
Screenshot: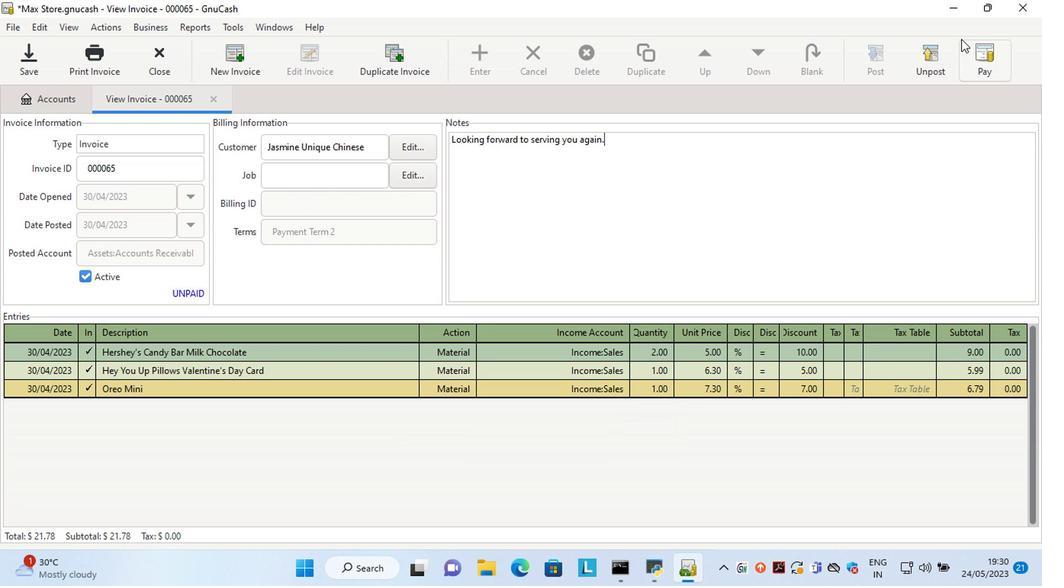 
Action: Mouse pressed left at (979, 62)
Screenshot: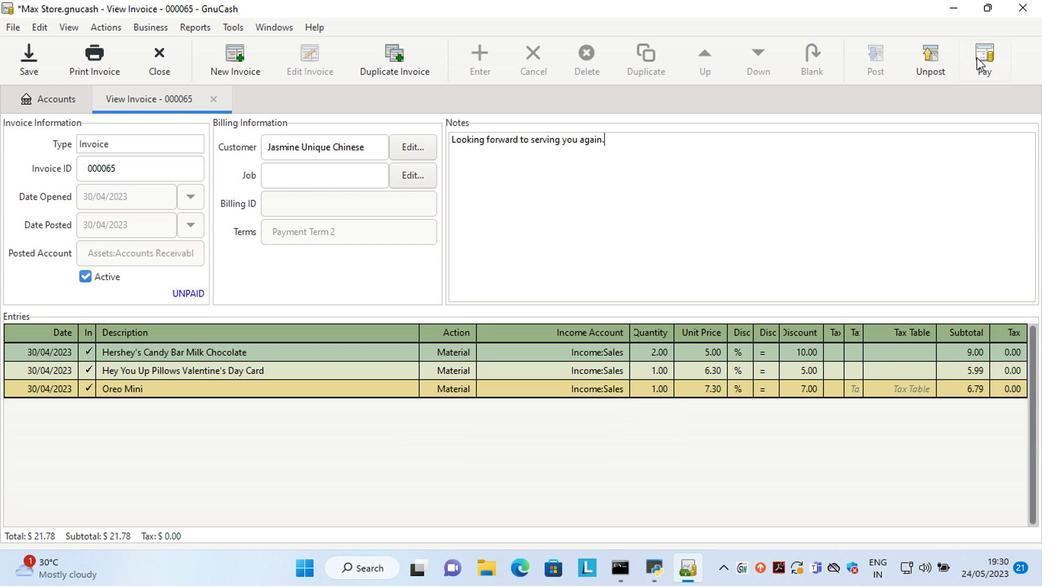 
Action: Mouse moved to (432, 299)
Screenshot: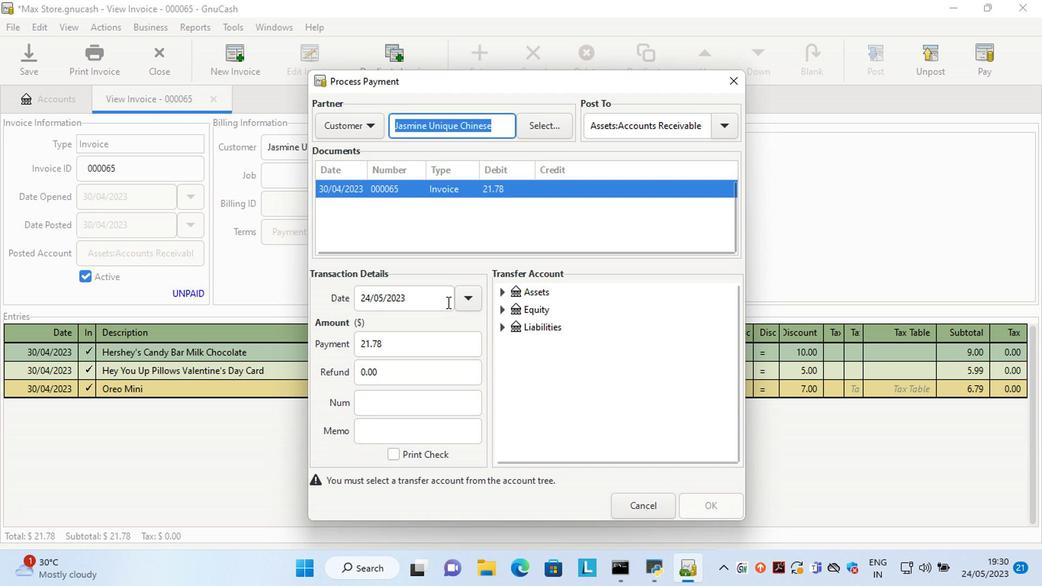 
Action: Mouse pressed left at (432, 299)
Screenshot: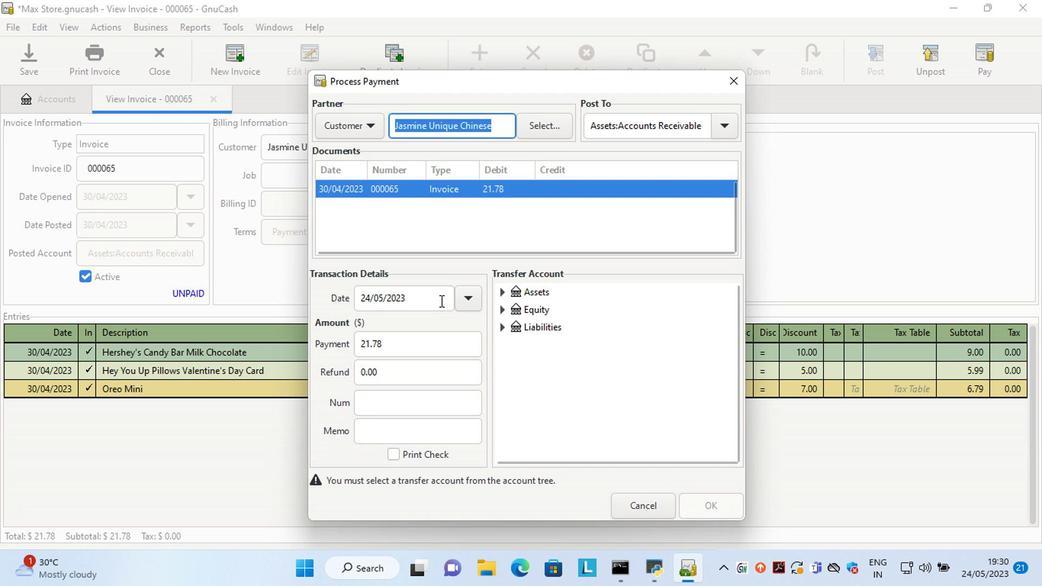 
Action: Key pressed <Key.left><Key.left><Key.left><Key.left><Key.left><Key.left><Key.left><Key.left><Key.left><Key.left><Key.left><Key.left><Key.left><Key.delete><Key.delete>15
Screenshot: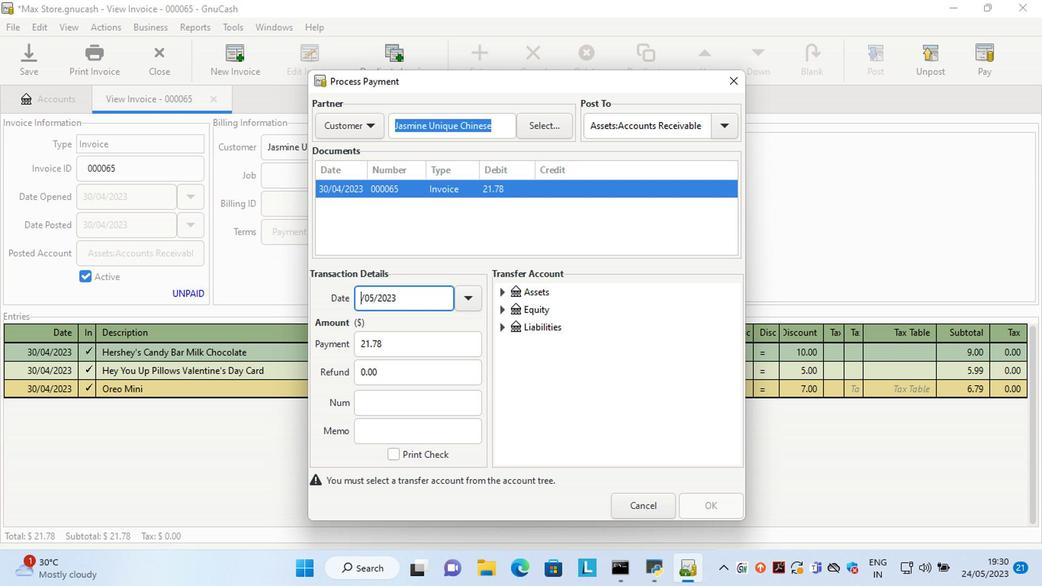 
Action: Mouse moved to (504, 291)
Screenshot: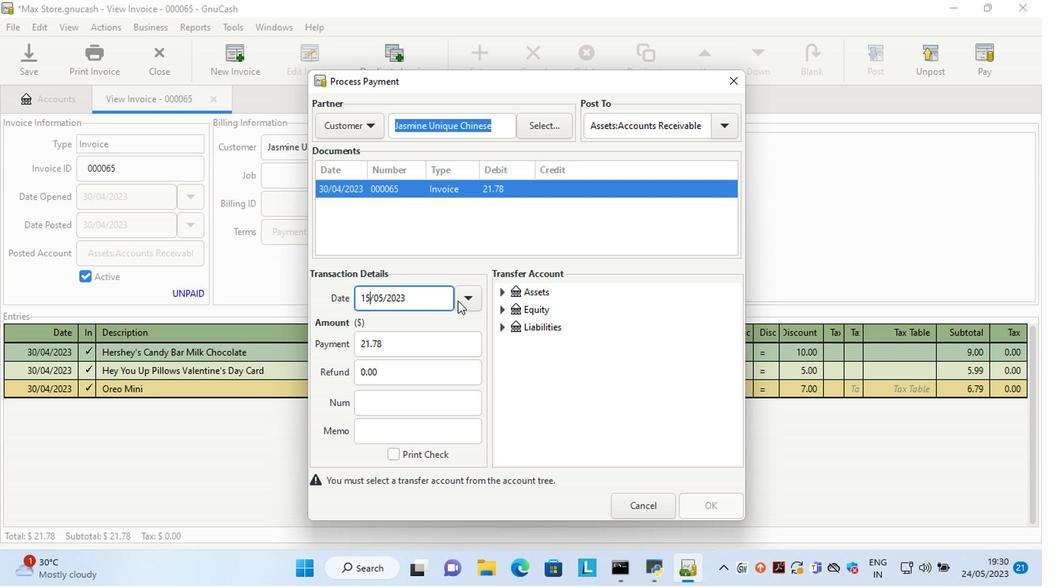 
Action: Mouse pressed left at (504, 291)
Screenshot: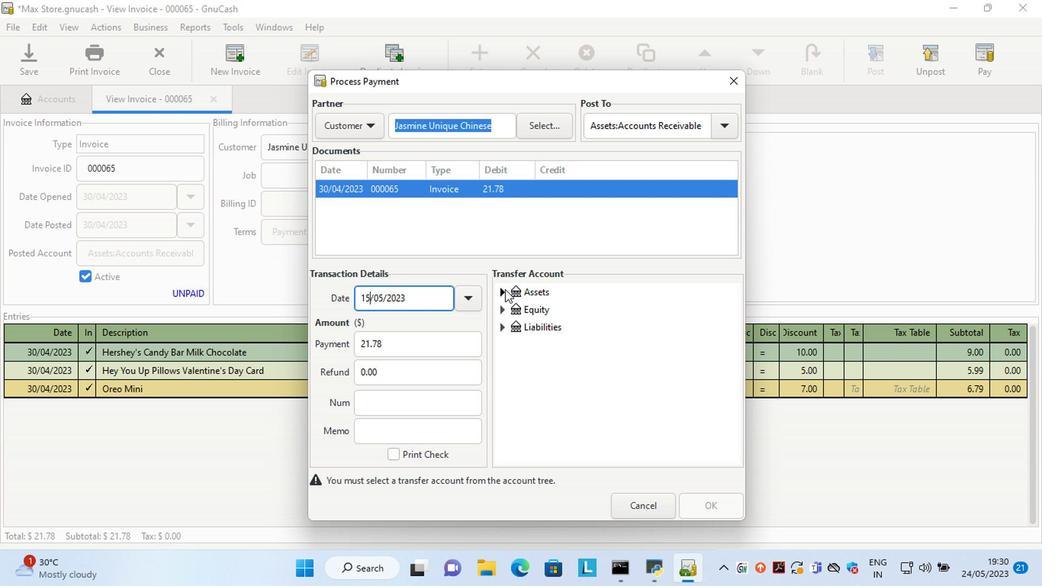 
Action: Mouse moved to (517, 311)
Screenshot: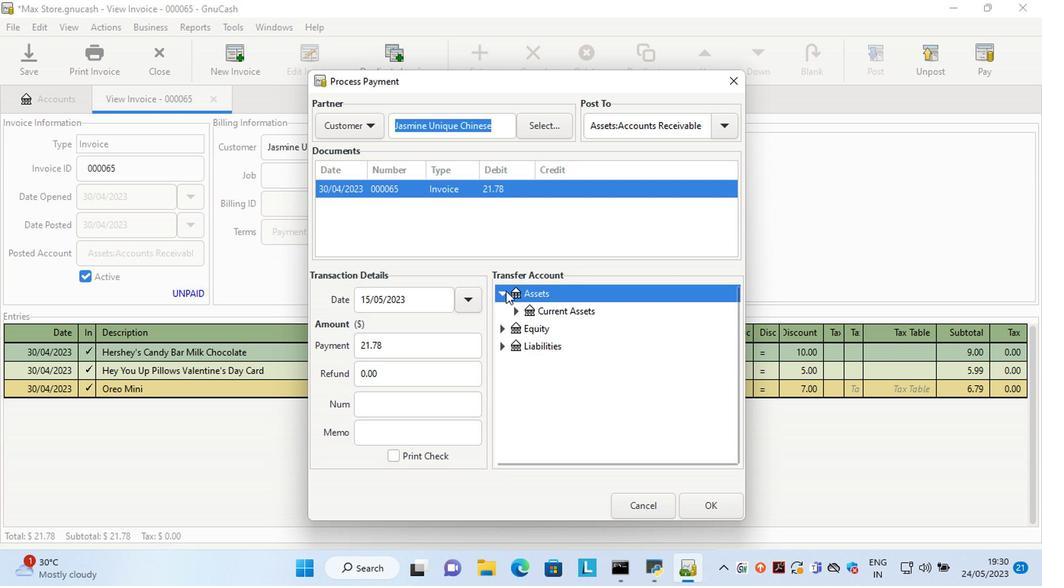 
Action: Mouse pressed left at (517, 311)
Screenshot: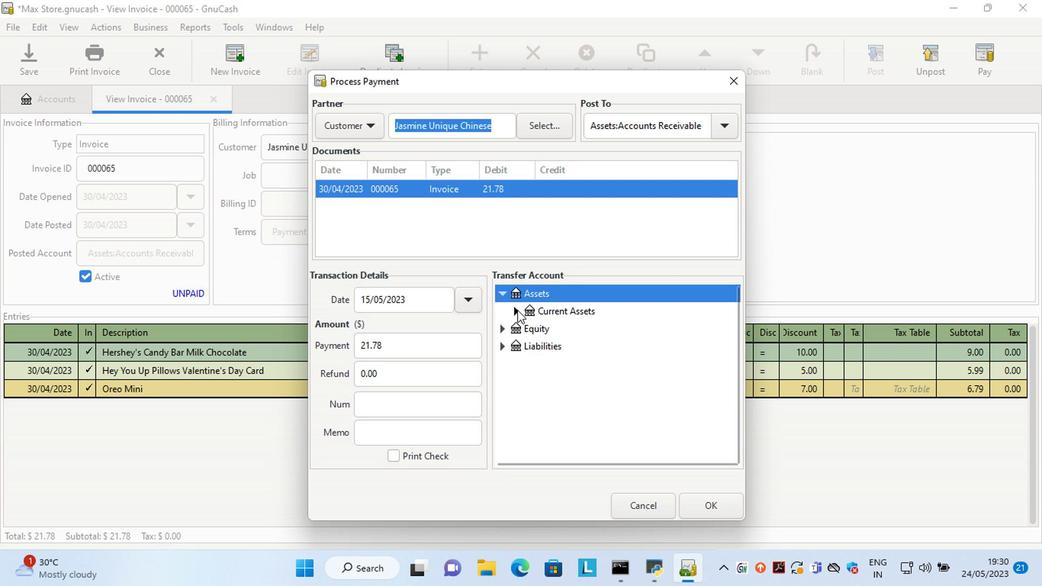 
Action: Mouse moved to (553, 326)
Screenshot: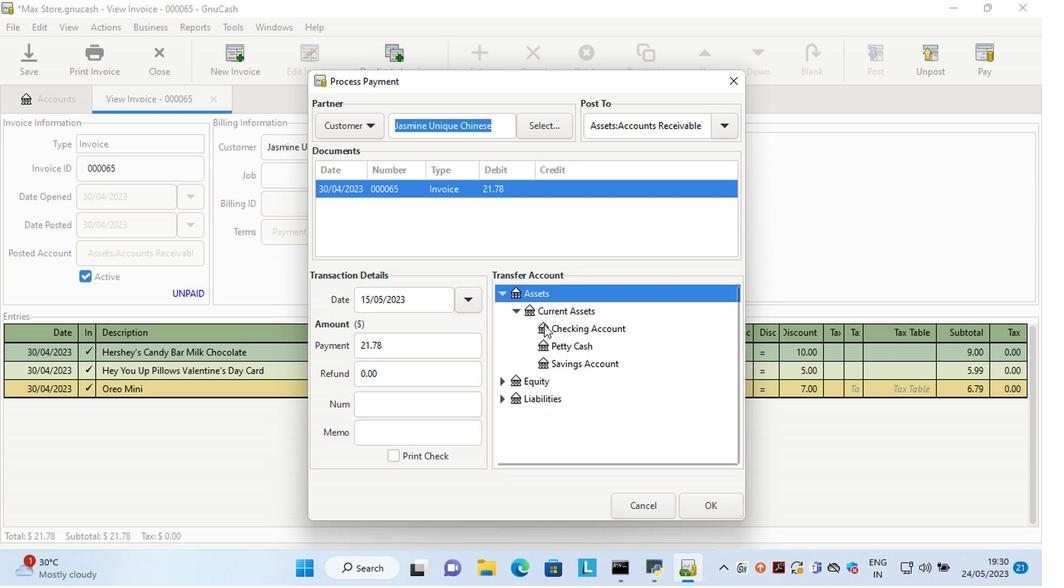 
Action: Mouse pressed left at (553, 326)
Screenshot: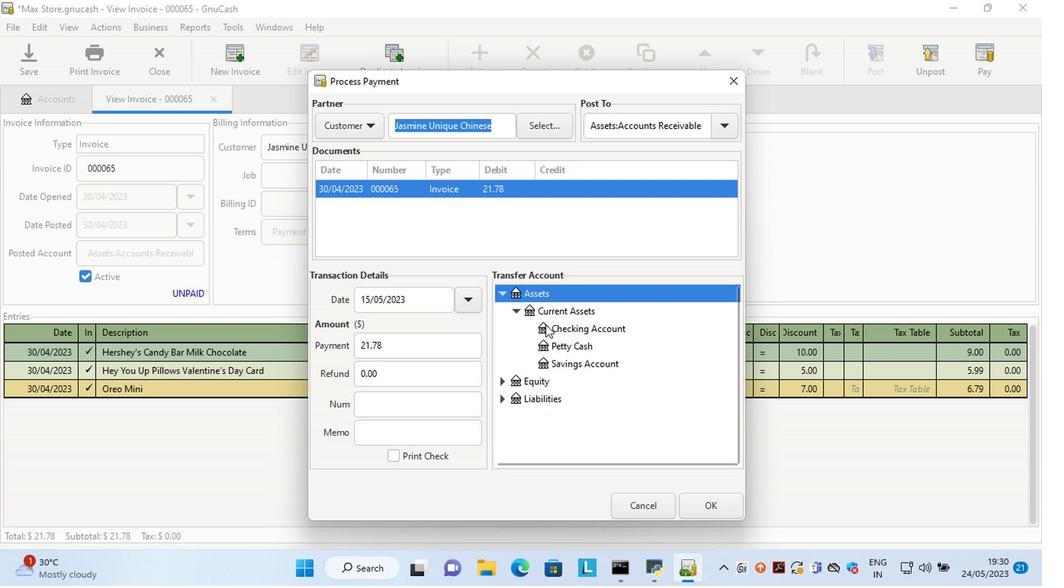 
Action: Mouse moved to (718, 506)
Screenshot: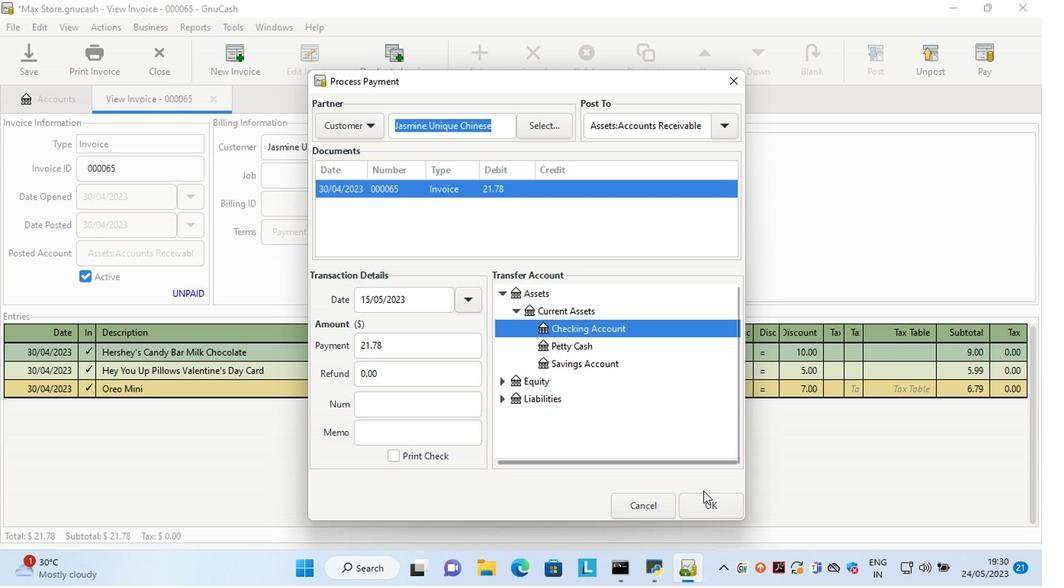 
Action: Mouse pressed left at (718, 506)
Screenshot: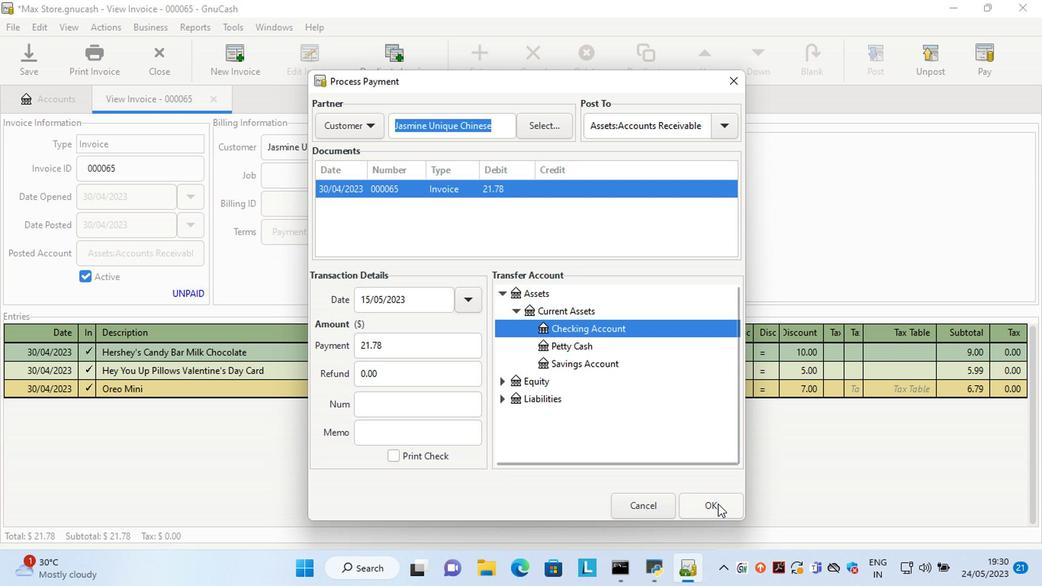 
Action: Mouse moved to (80, 64)
Screenshot: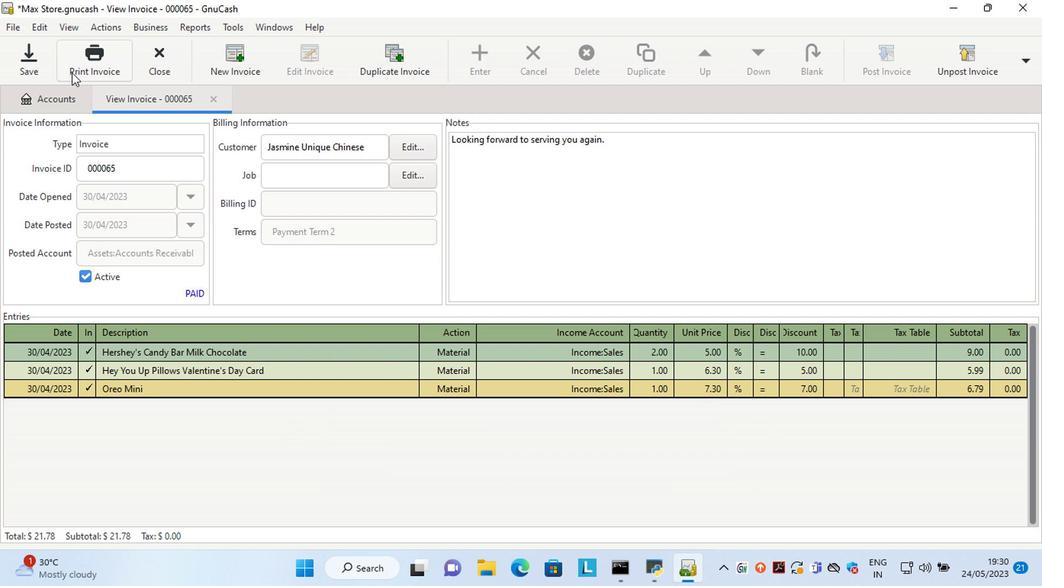 
Action: Mouse pressed left at (80, 64)
Screenshot: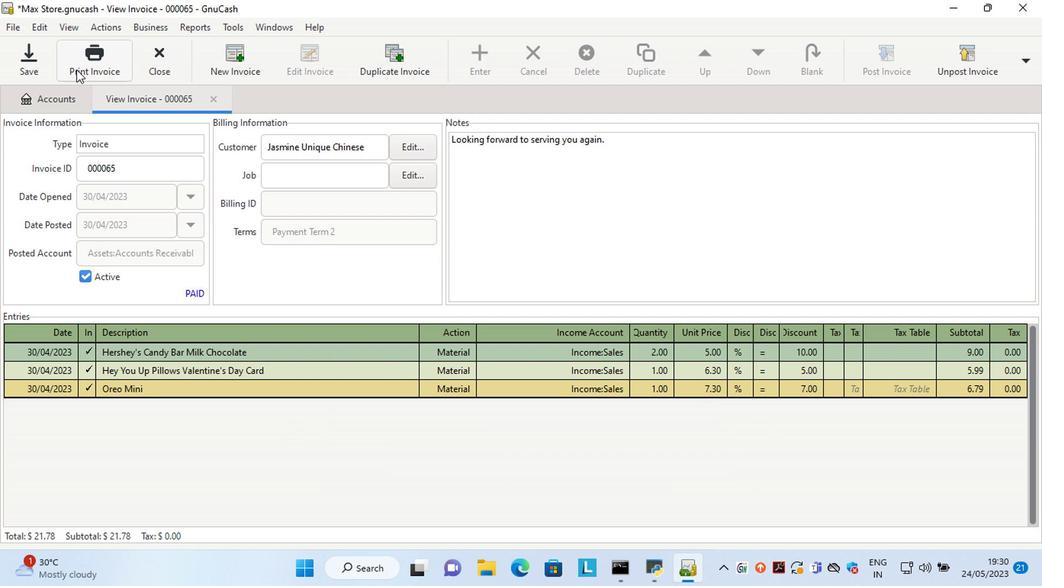 
Action: Mouse moved to (384, 54)
Screenshot: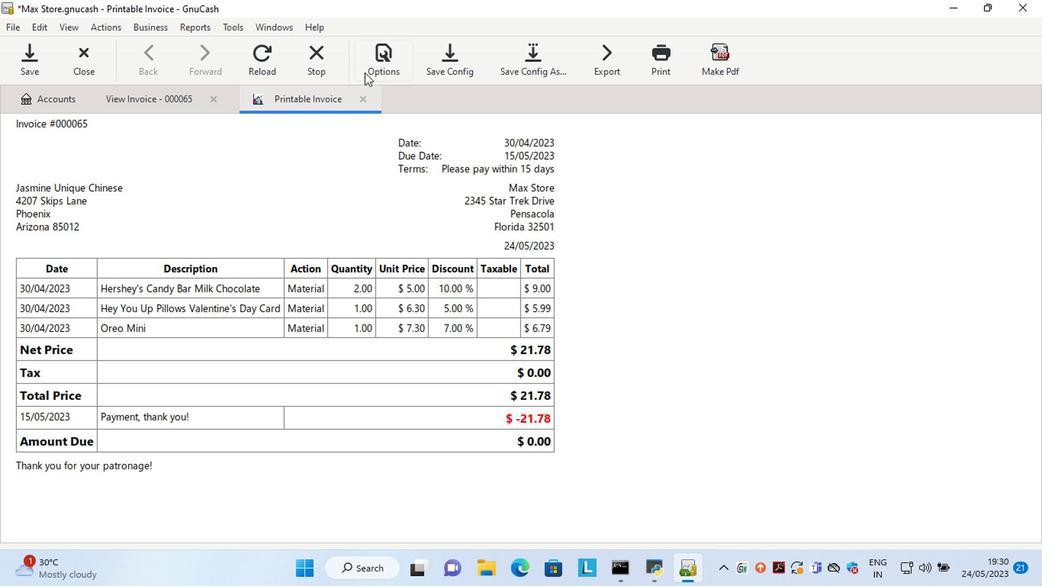
Action: Mouse pressed left at (384, 54)
Screenshot: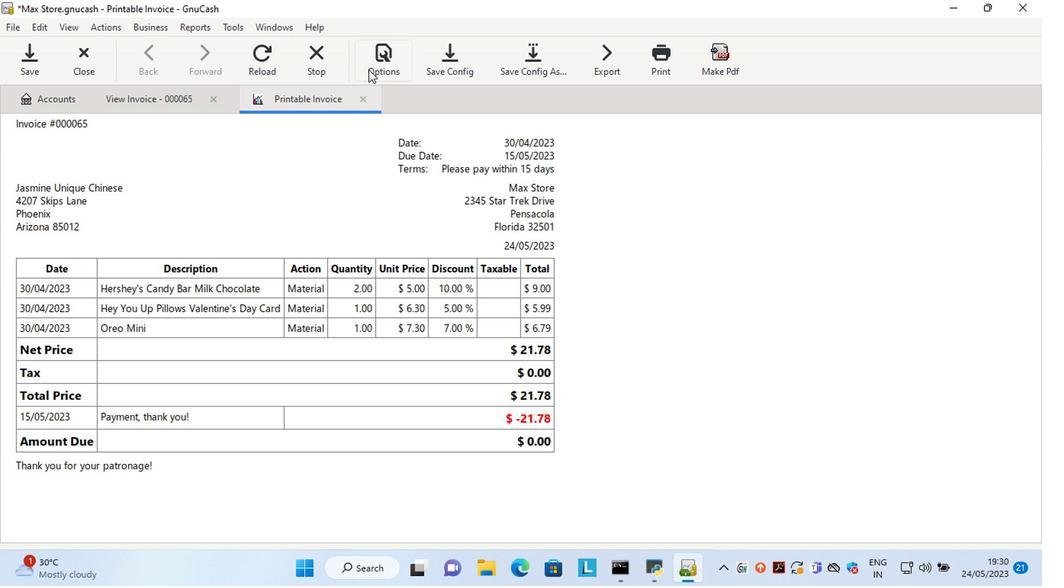 
Action: Mouse moved to (160, 159)
Screenshot: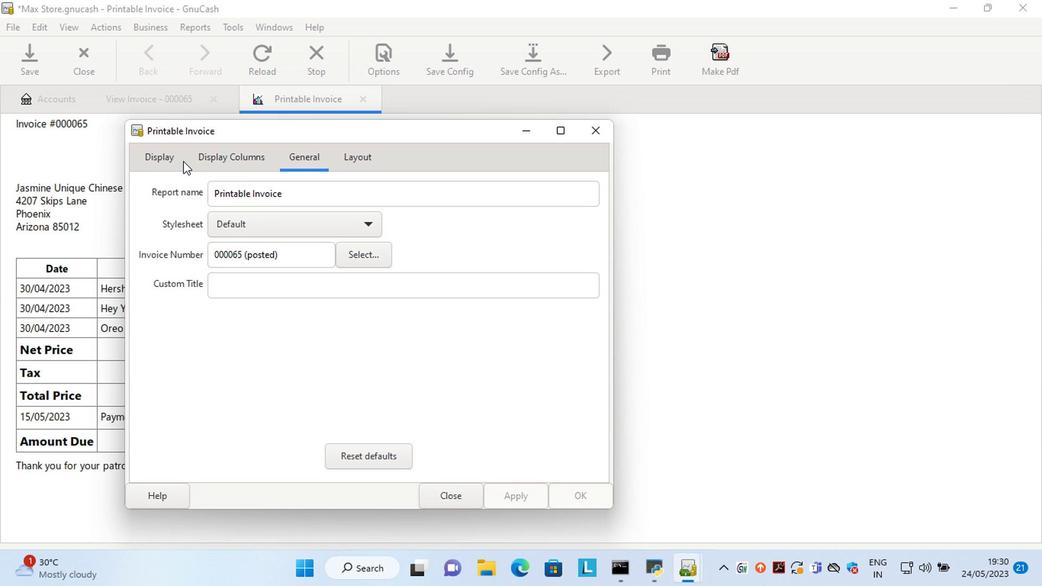 
Action: Mouse pressed left at (160, 159)
Screenshot: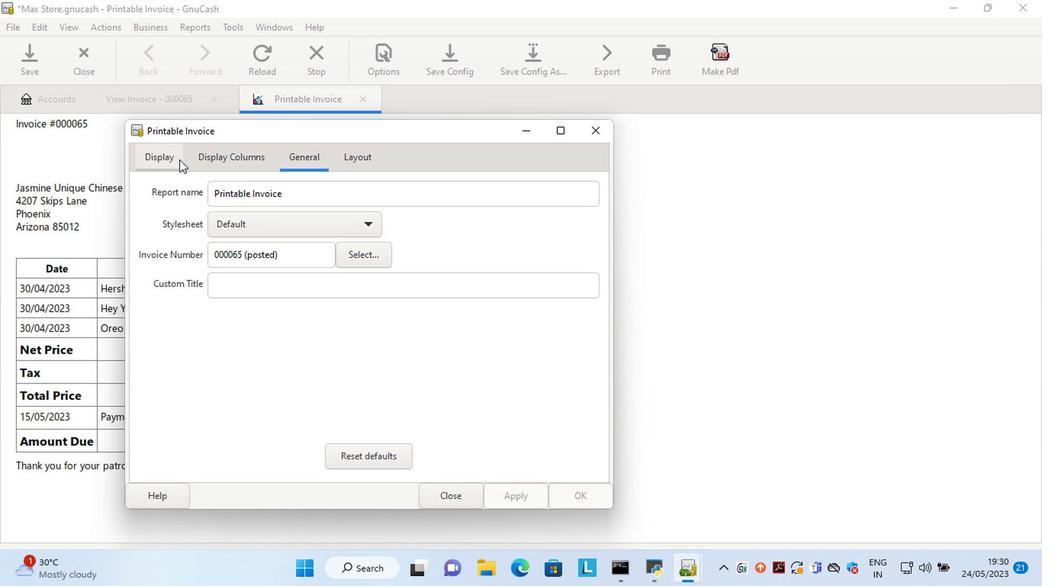 
Action: Mouse moved to (264, 330)
Screenshot: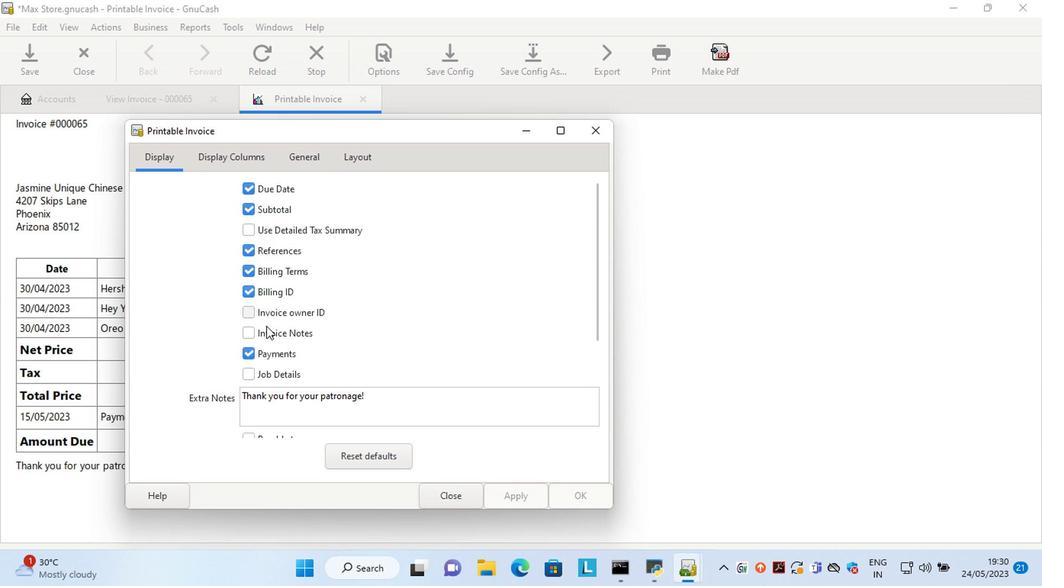 
Action: Mouse pressed left at (264, 330)
Screenshot: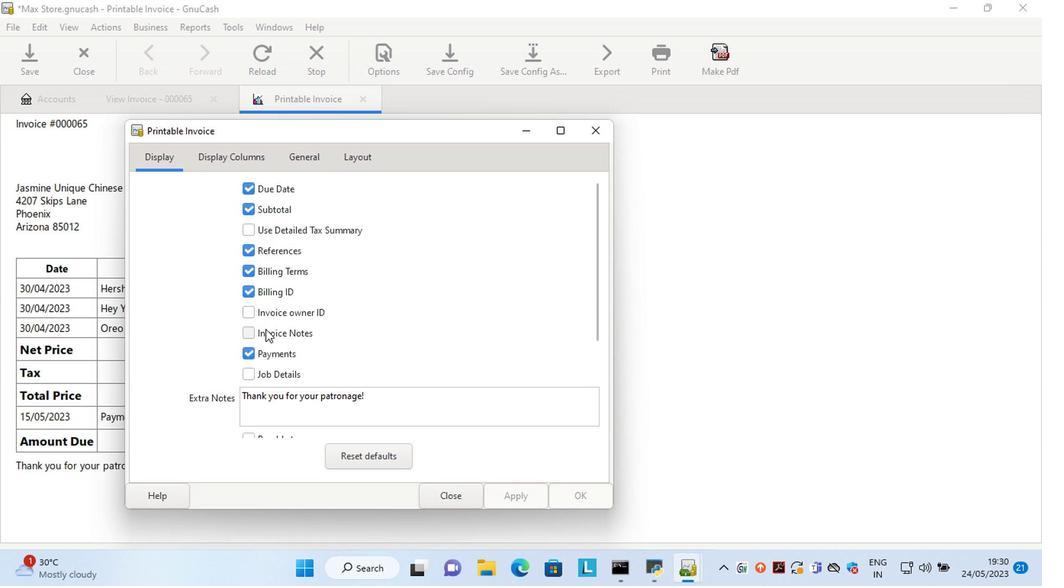 
Action: Mouse moved to (516, 495)
Screenshot: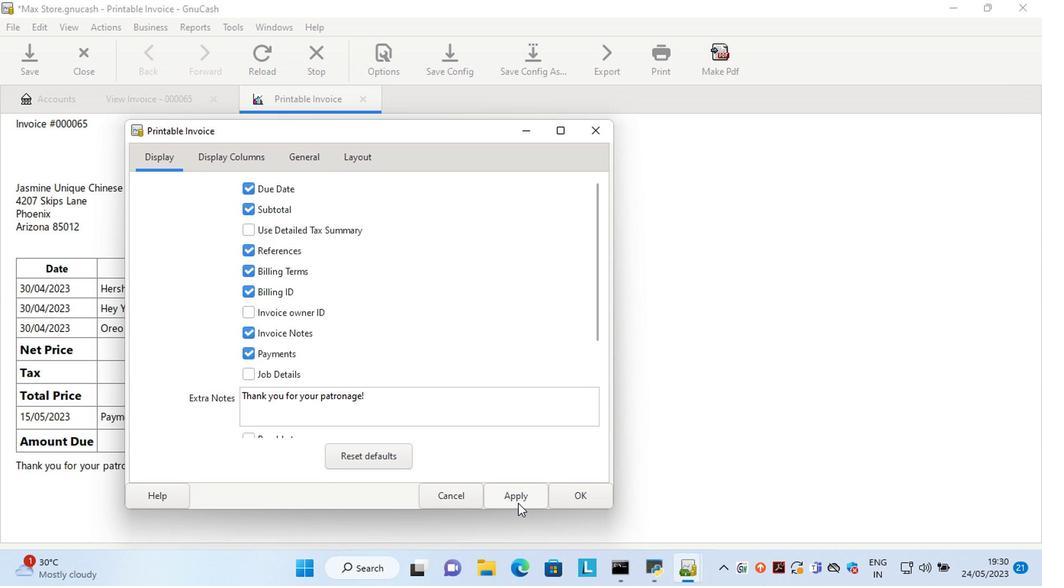 
Action: Mouse pressed left at (516, 495)
Screenshot: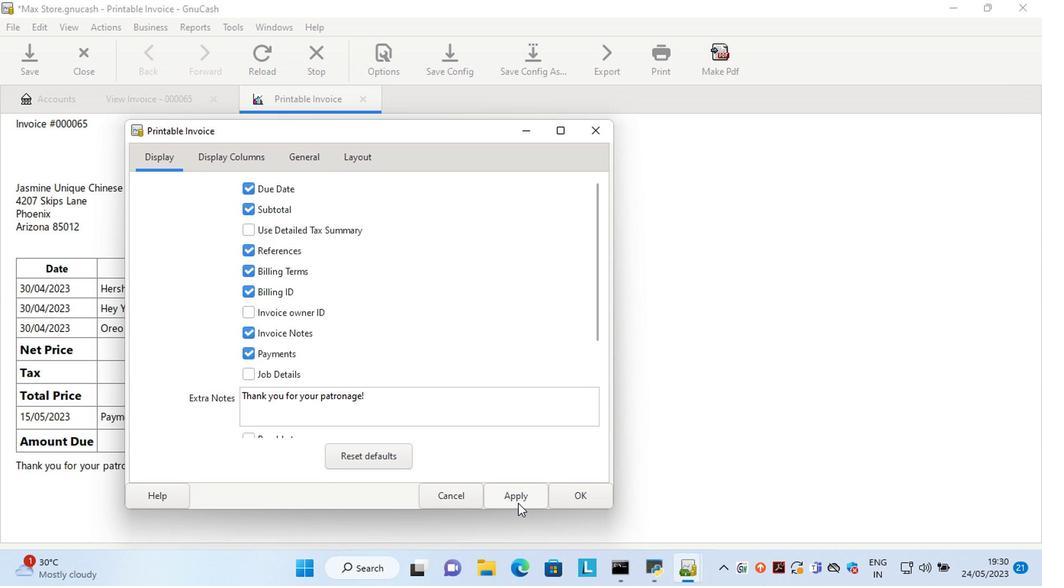 
Action: Mouse moved to (442, 496)
Screenshot: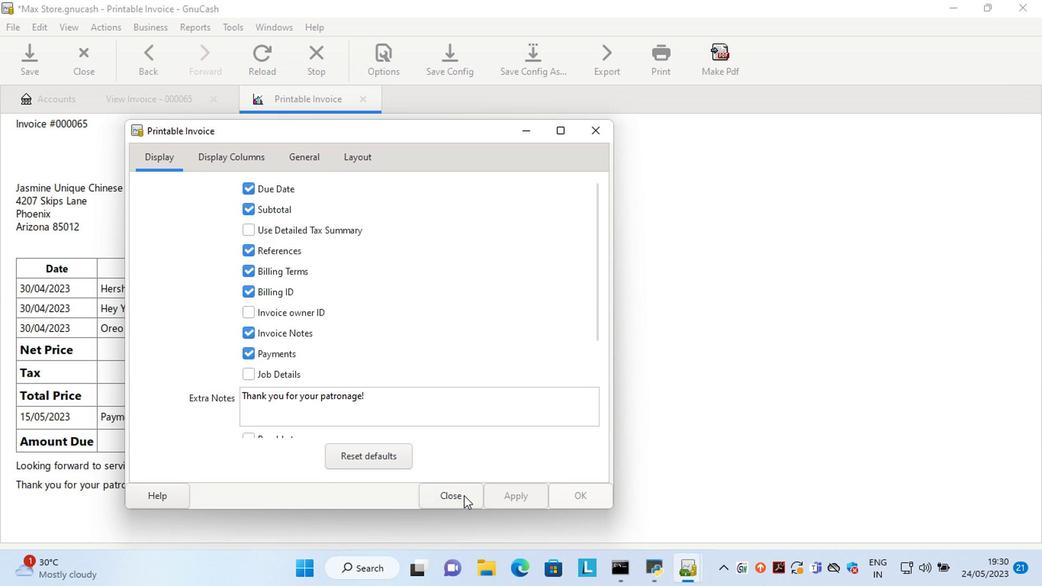 
Action: Mouse pressed left at (442, 496)
Screenshot: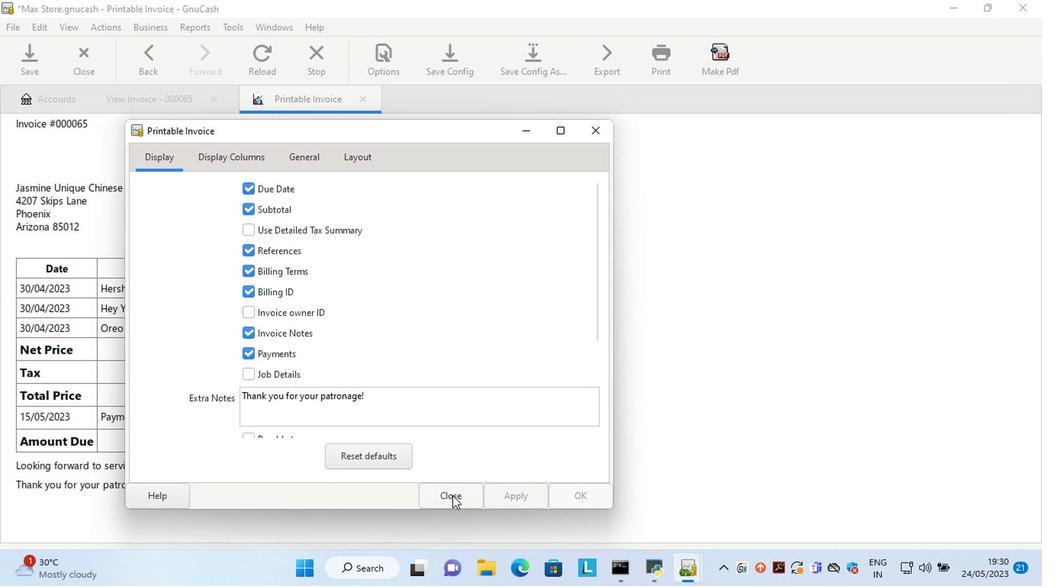 
Action: Mouse moved to (660, 377)
Screenshot: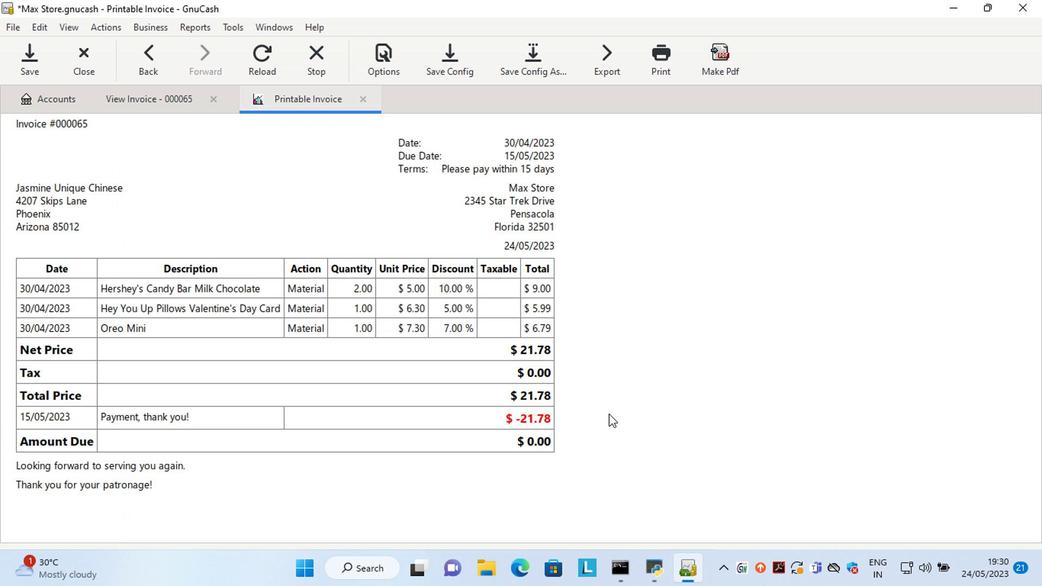 
